 Task: Find connections with filter location Rietberg with filter topic #Marketswith filter profile language German with filter current company BoAt Lifestyle with filter school SBOA School & Junior College with filter industry Metal Ore Mining with filter service category Event Planning with filter keywords title Director
Action: Mouse moved to (253, 224)
Screenshot: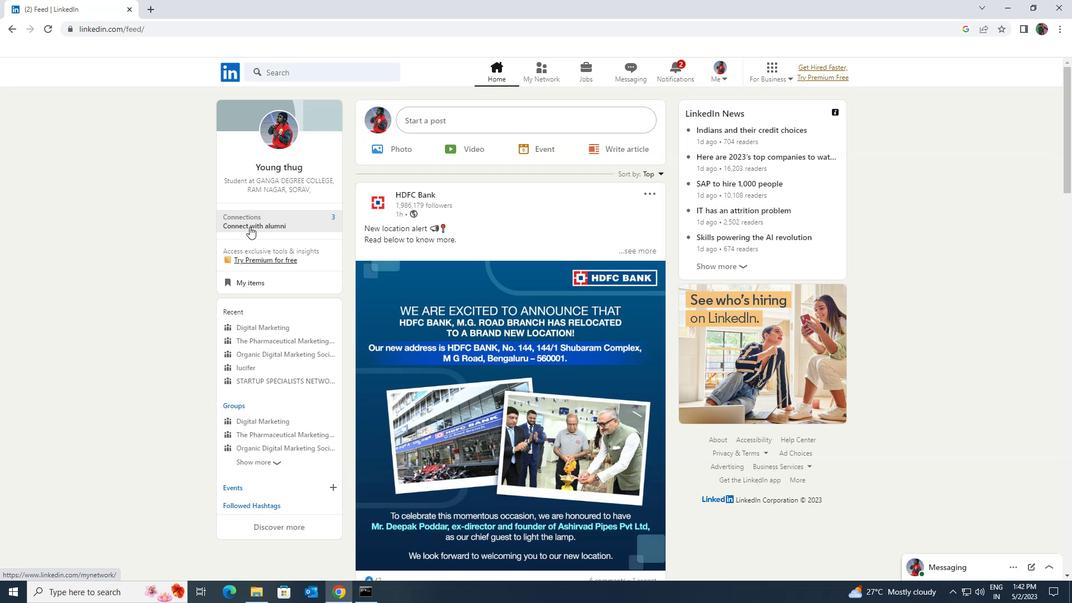 
Action: Mouse pressed left at (253, 224)
Screenshot: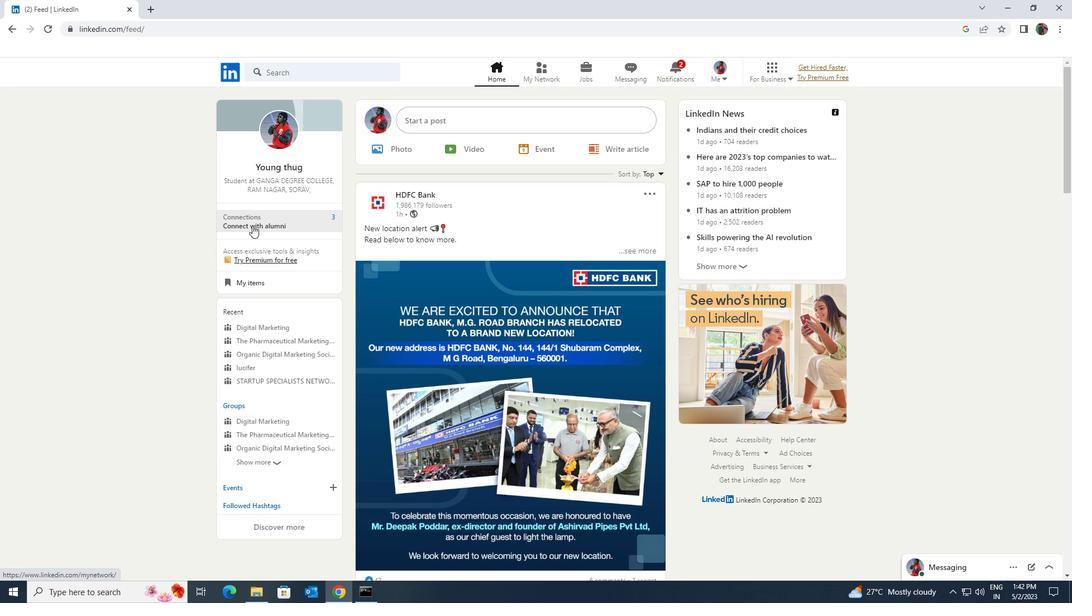 
Action: Mouse moved to (277, 125)
Screenshot: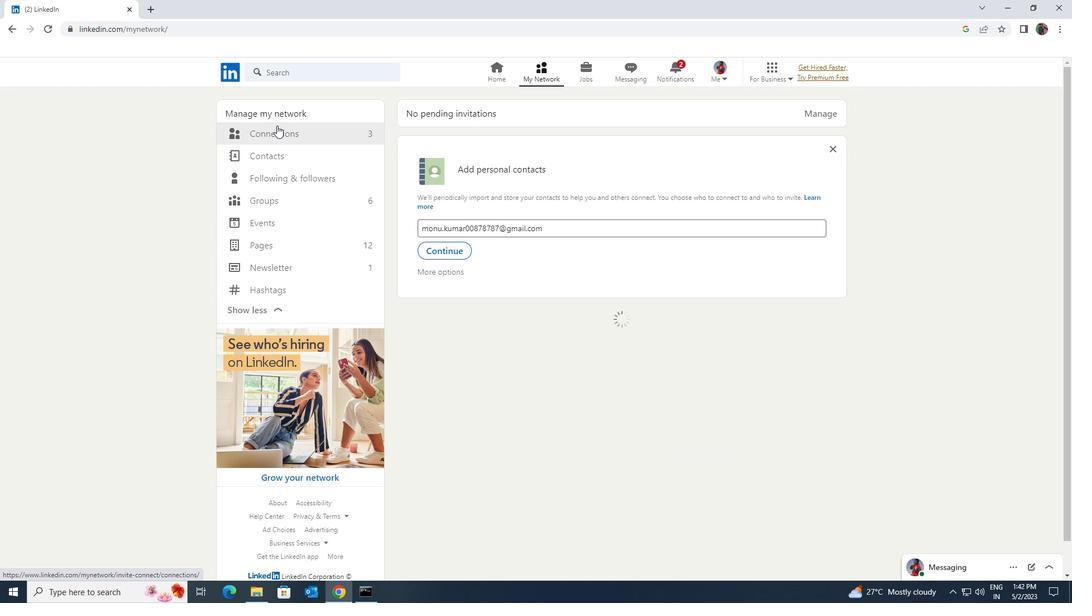 
Action: Mouse pressed left at (277, 125)
Screenshot: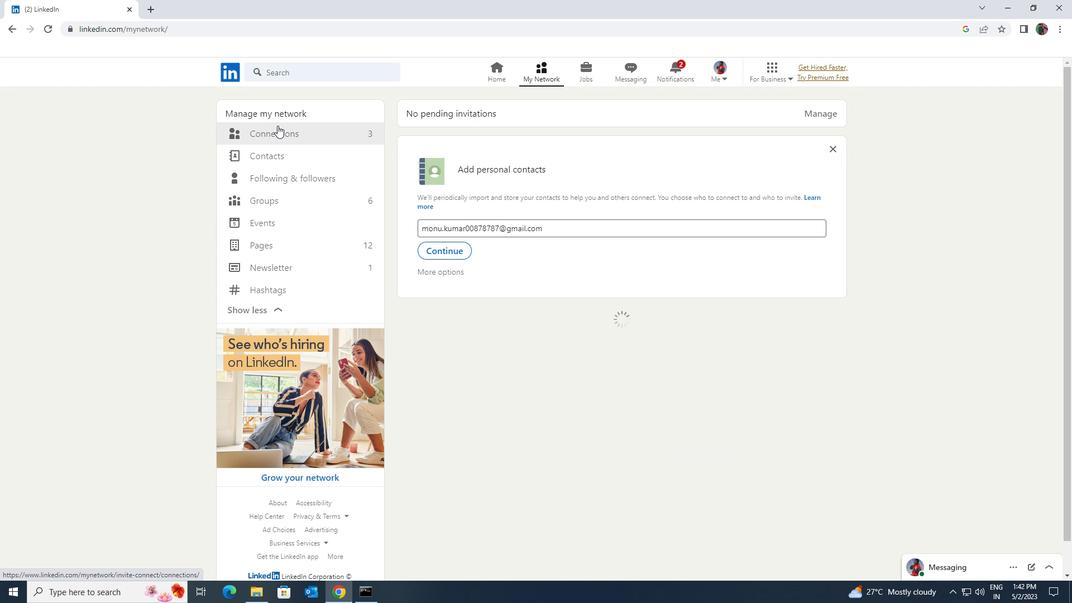 
Action: Mouse moved to (280, 132)
Screenshot: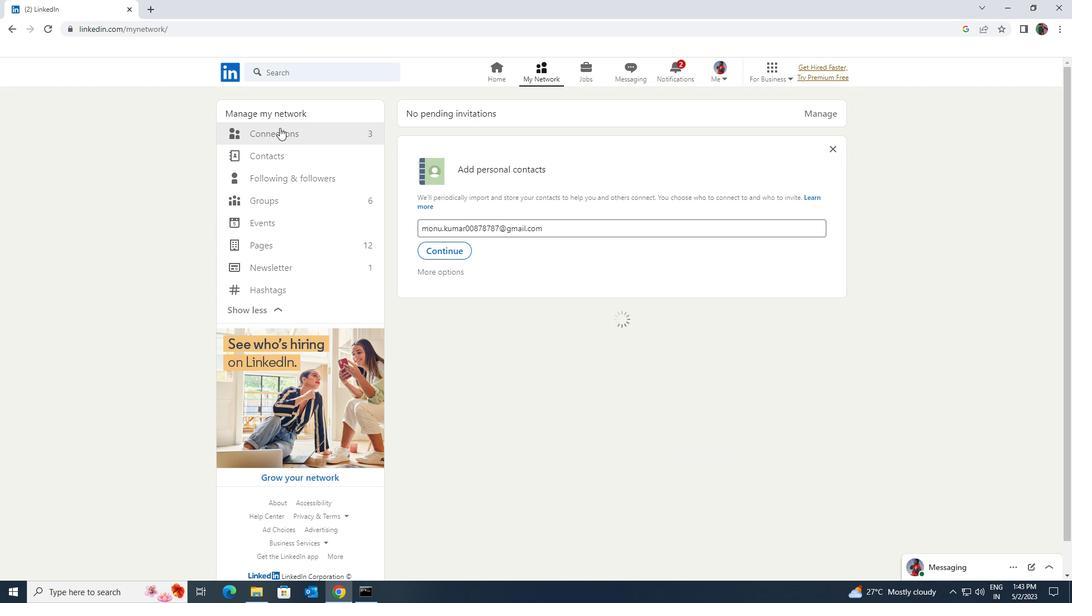 
Action: Mouse pressed left at (280, 132)
Screenshot: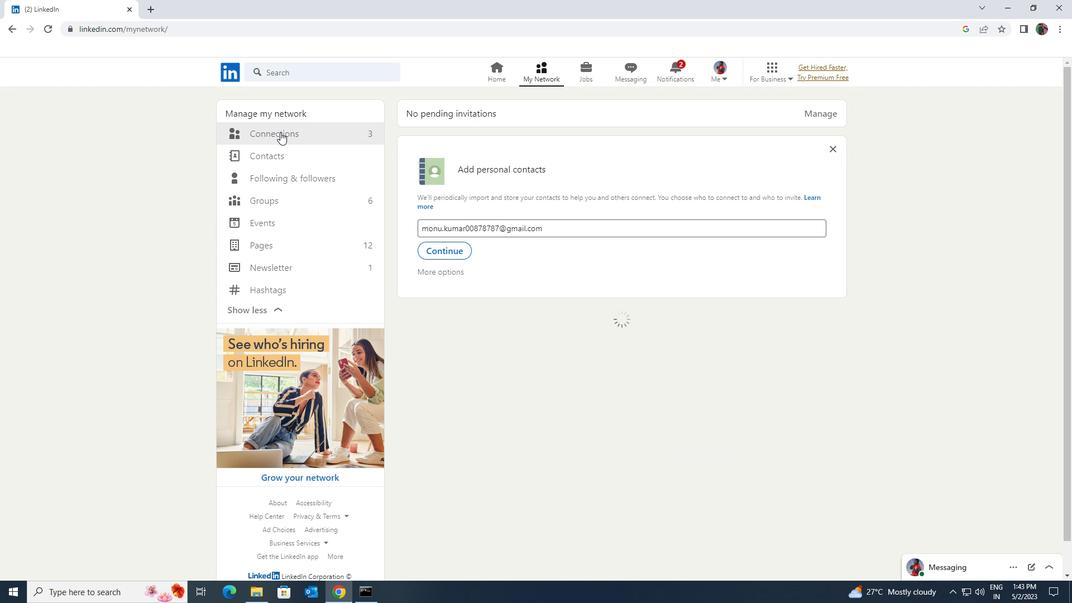 
Action: Mouse pressed left at (280, 132)
Screenshot: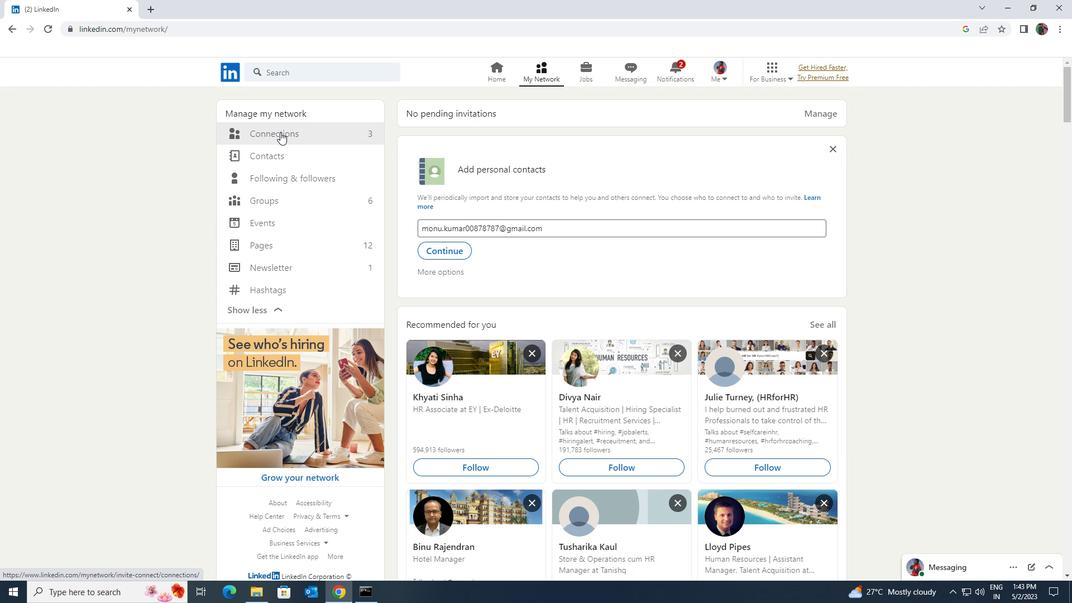 
Action: Mouse moved to (604, 136)
Screenshot: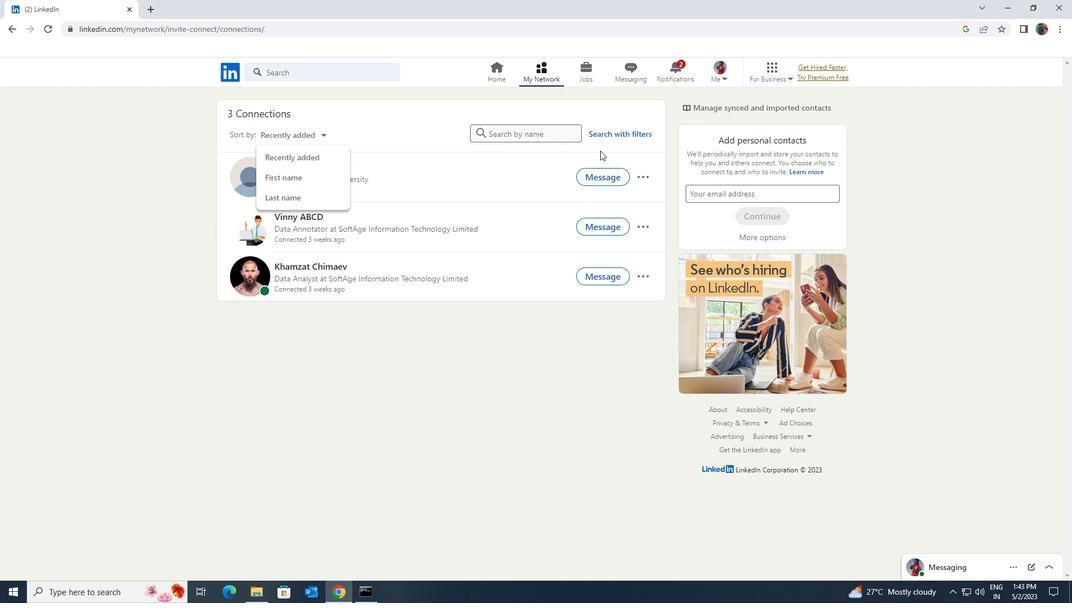 
Action: Mouse pressed left at (604, 136)
Screenshot: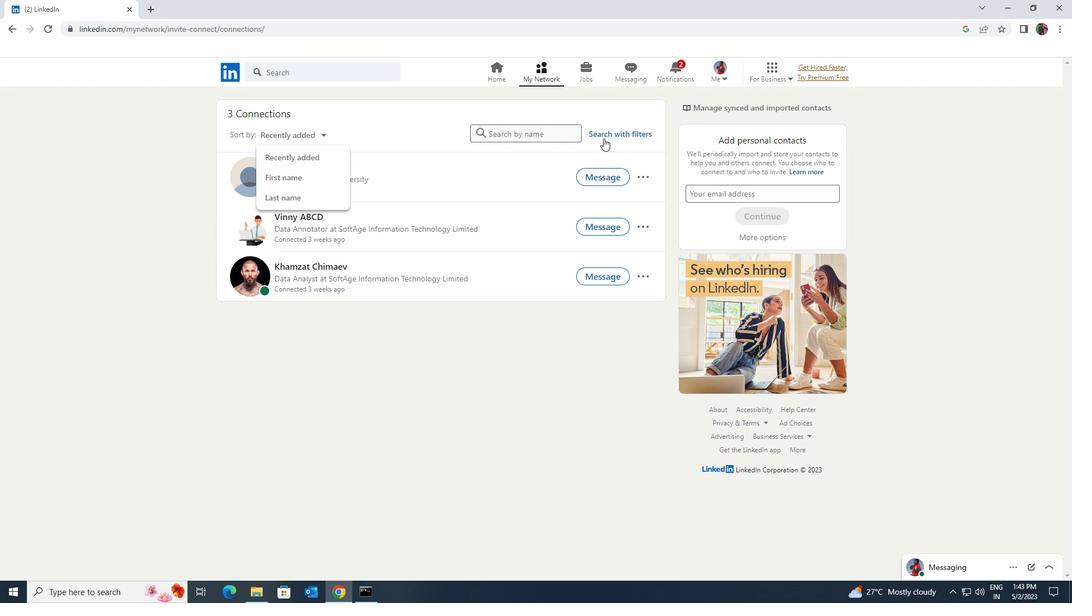
Action: Mouse moved to (573, 107)
Screenshot: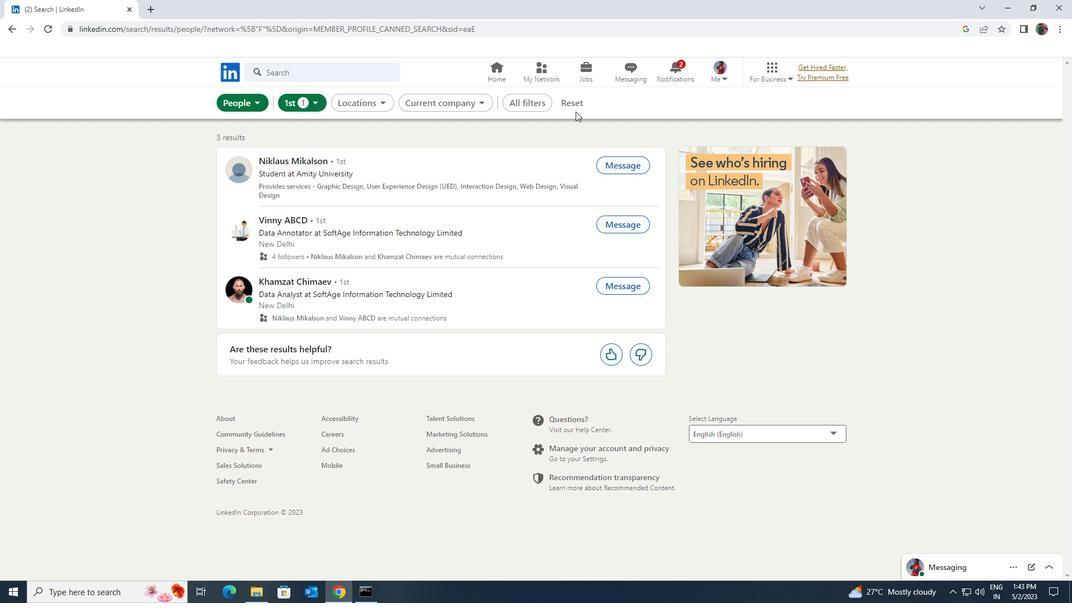 
Action: Mouse pressed left at (573, 107)
Screenshot: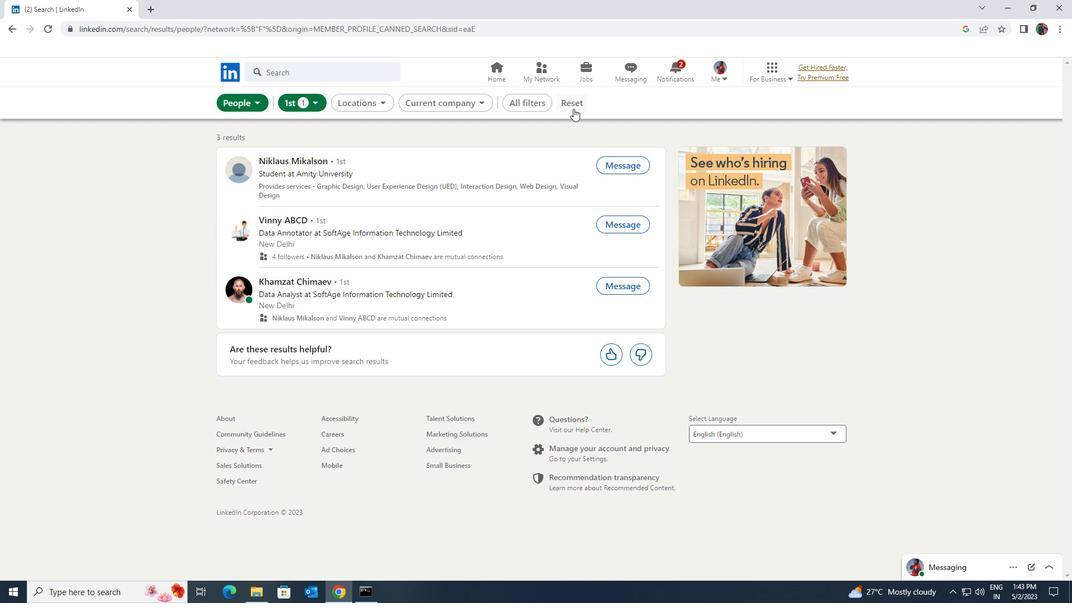 
Action: Mouse moved to (549, 103)
Screenshot: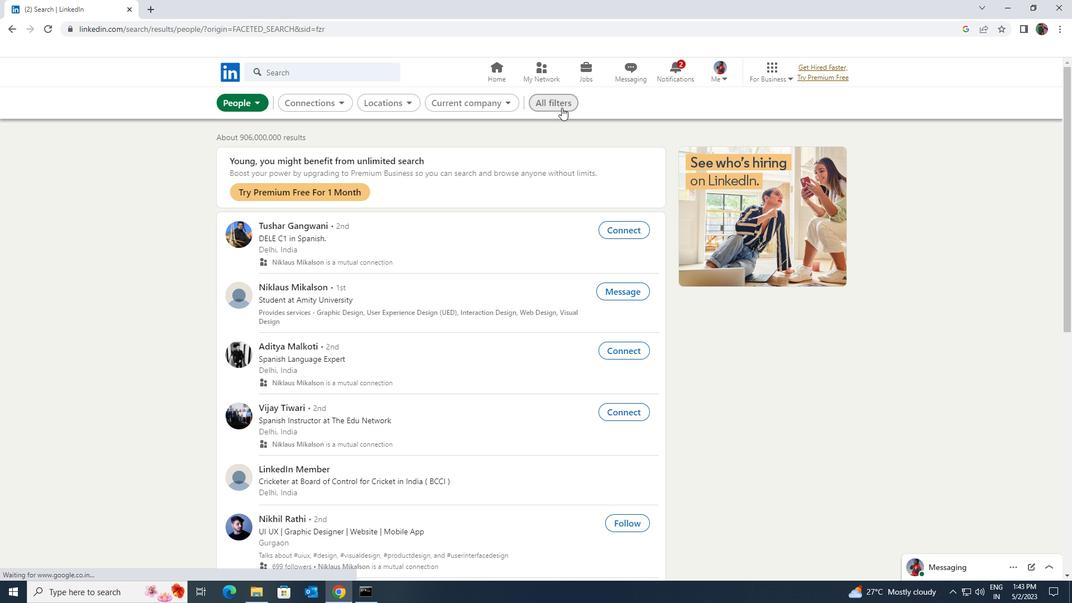 
Action: Mouse pressed left at (549, 103)
Screenshot: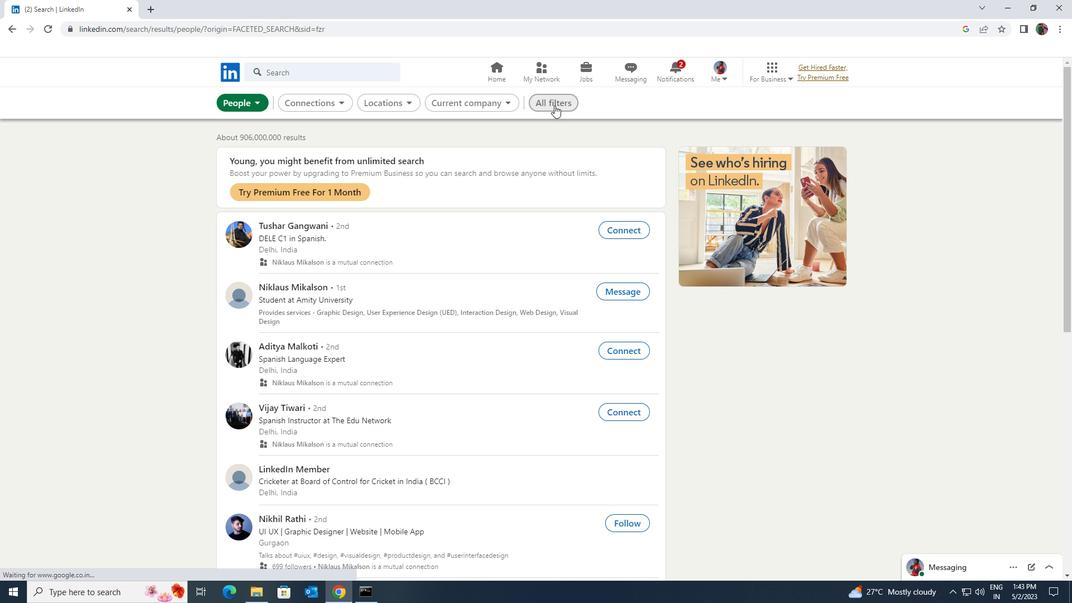 
Action: Mouse moved to (942, 434)
Screenshot: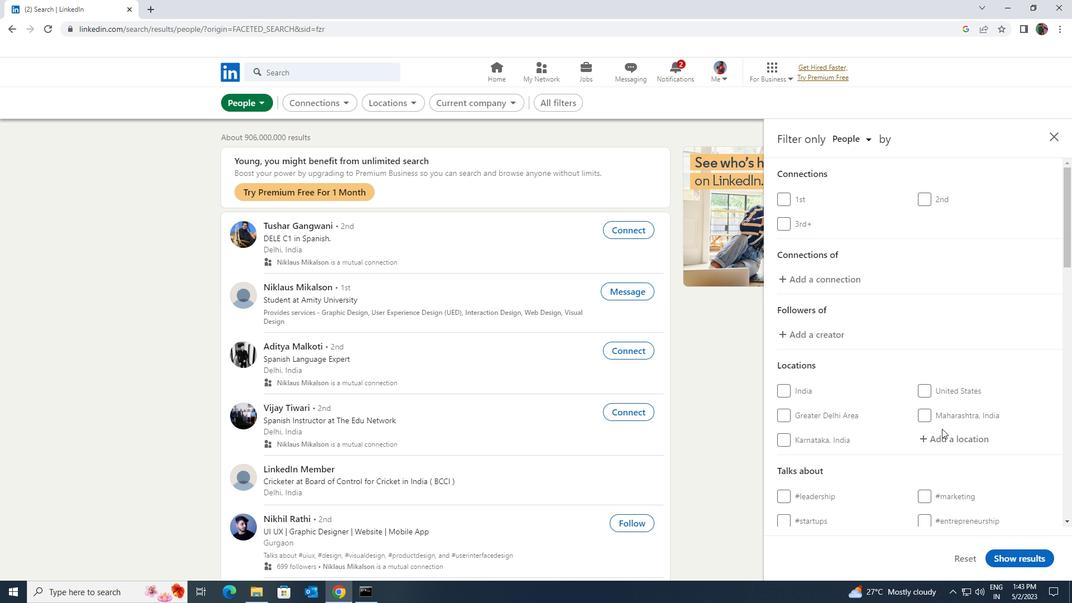 
Action: Mouse pressed left at (942, 434)
Screenshot: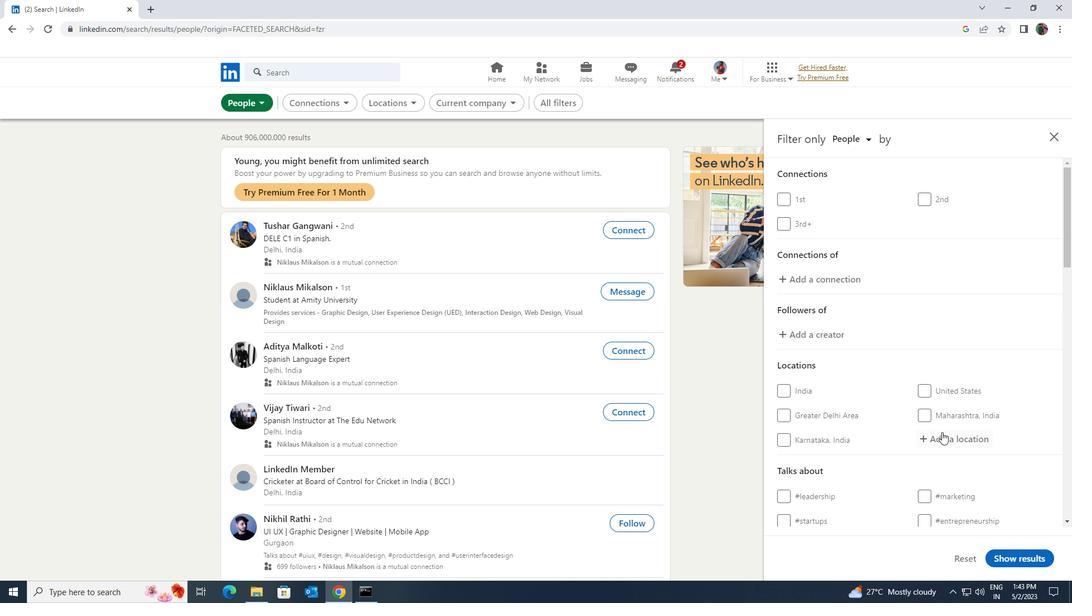 
Action: Key pressed <Key.shift>RIETBERG
Screenshot: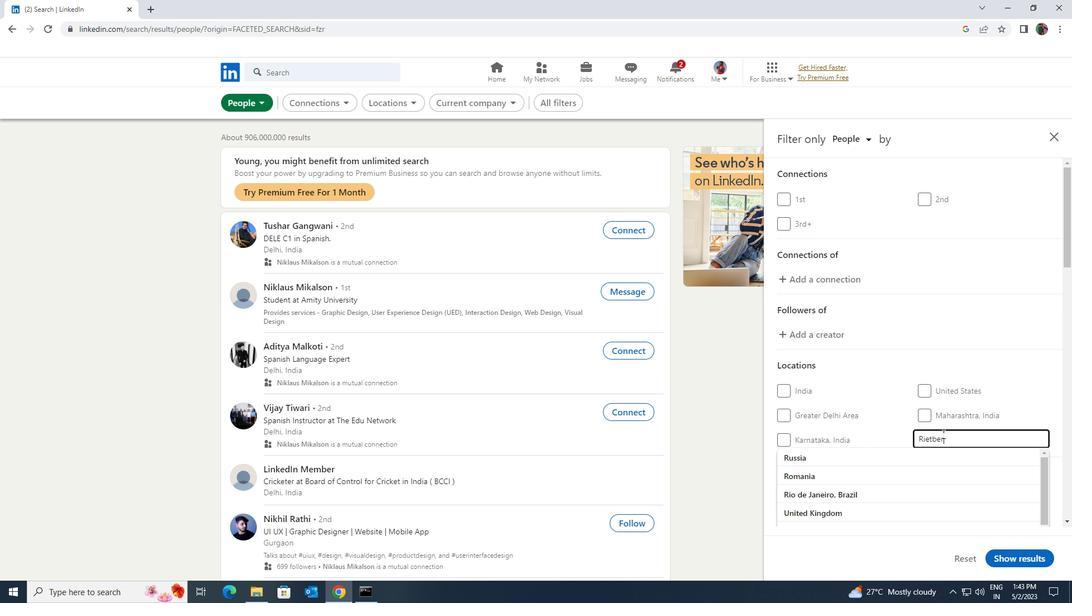 
Action: Mouse moved to (941, 454)
Screenshot: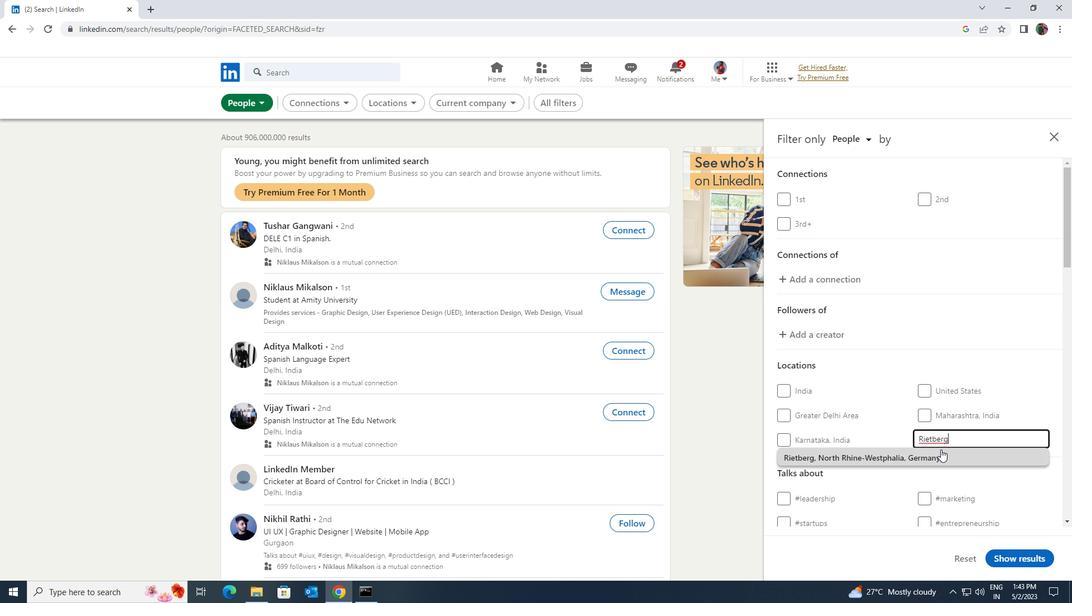 
Action: Mouse pressed left at (941, 454)
Screenshot: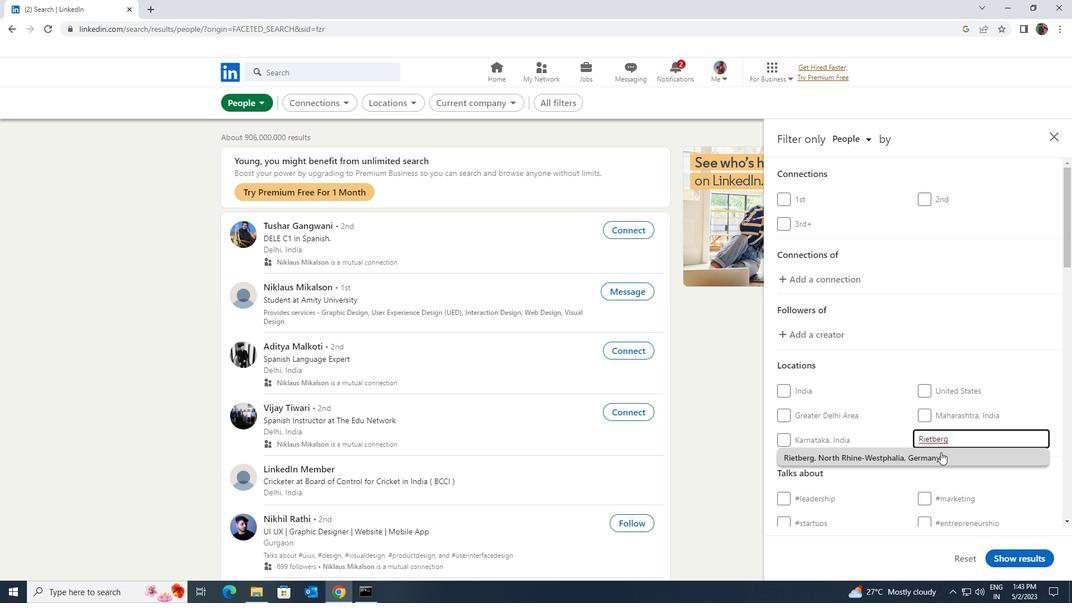 
Action: Mouse scrolled (941, 453) with delta (0, 0)
Screenshot: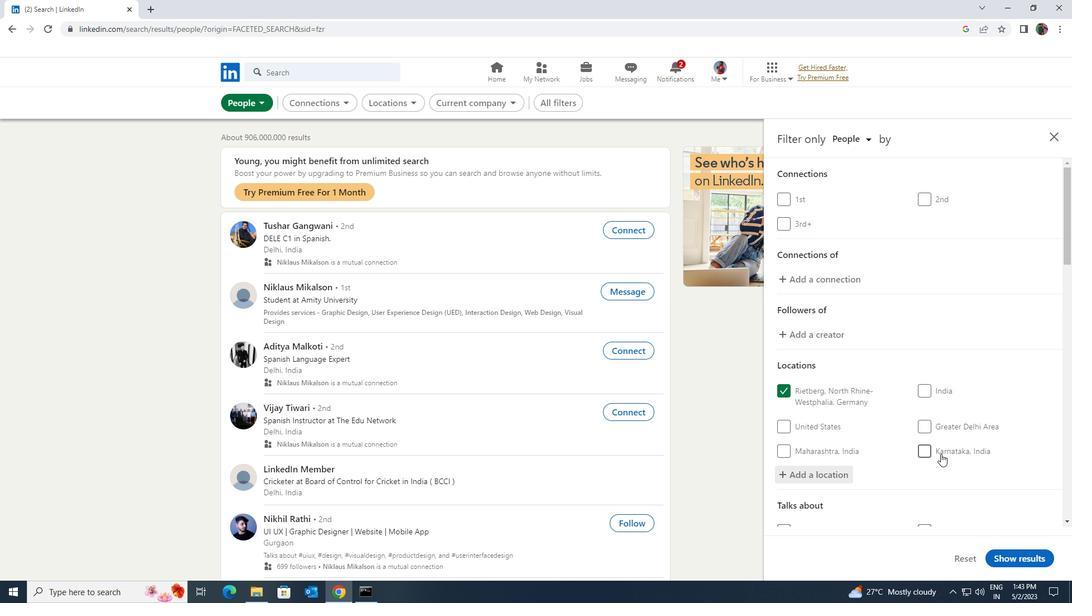 
Action: Mouse scrolled (941, 453) with delta (0, 0)
Screenshot: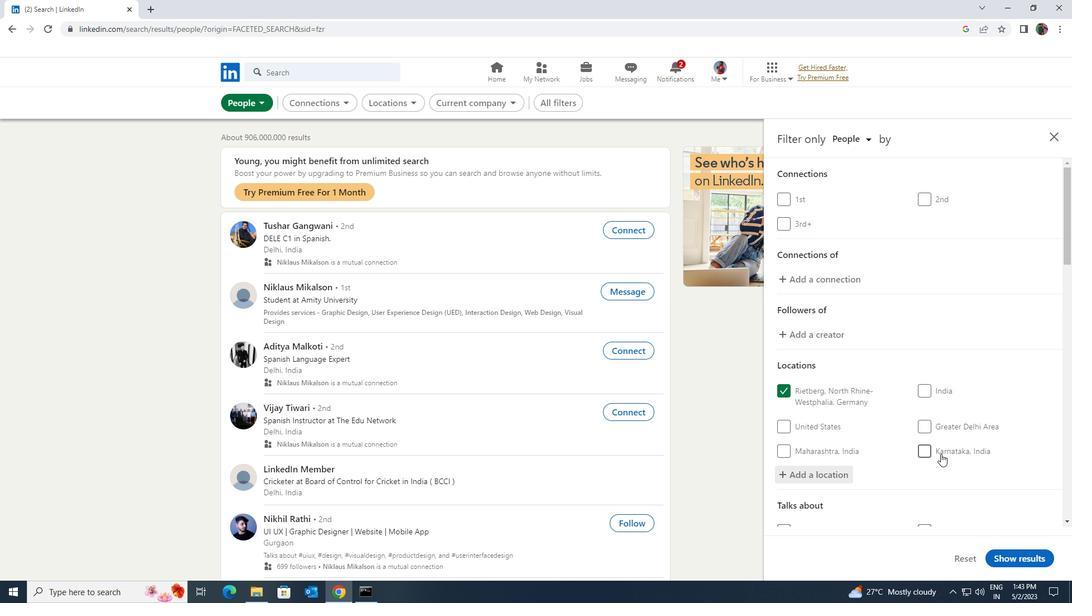 
Action: Mouse scrolled (941, 453) with delta (0, 0)
Screenshot: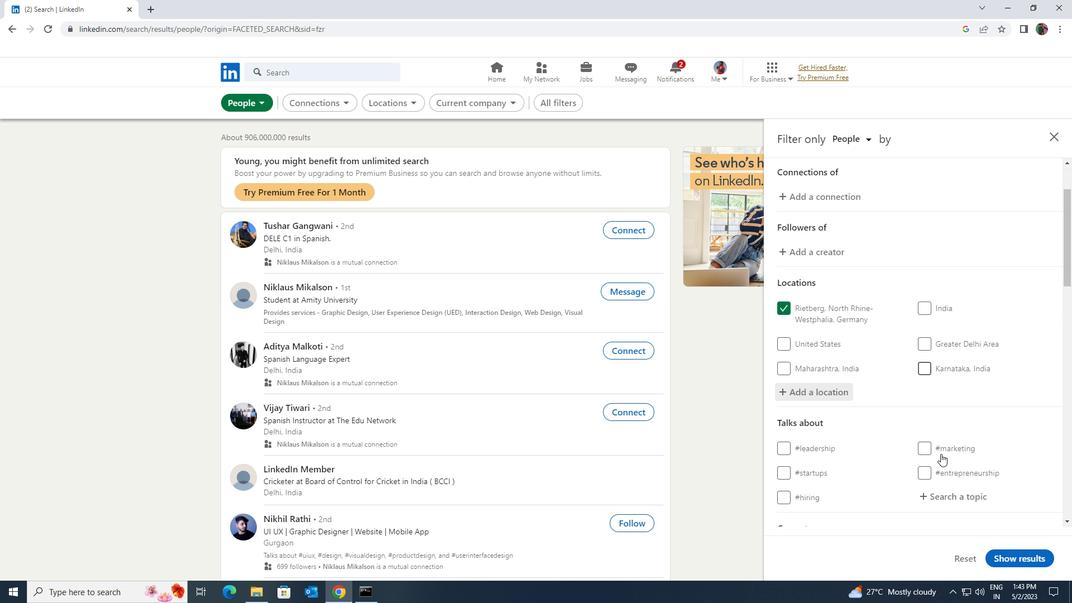 
Action: Mouse moved to (945, 418)
Screenshot: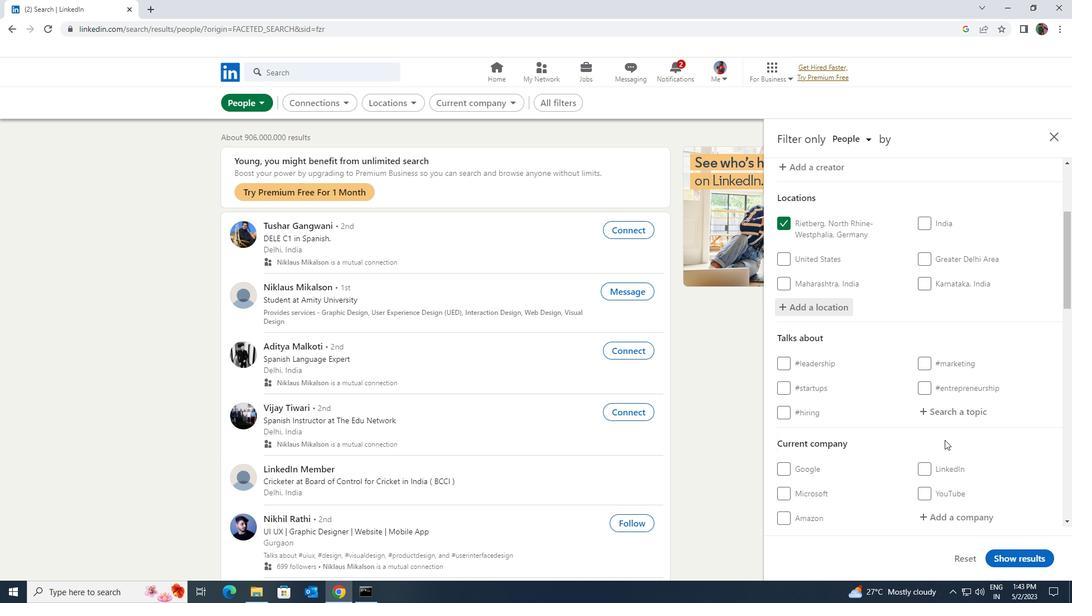
Action: Mouse pressed left at (945, 418)
Screenshot: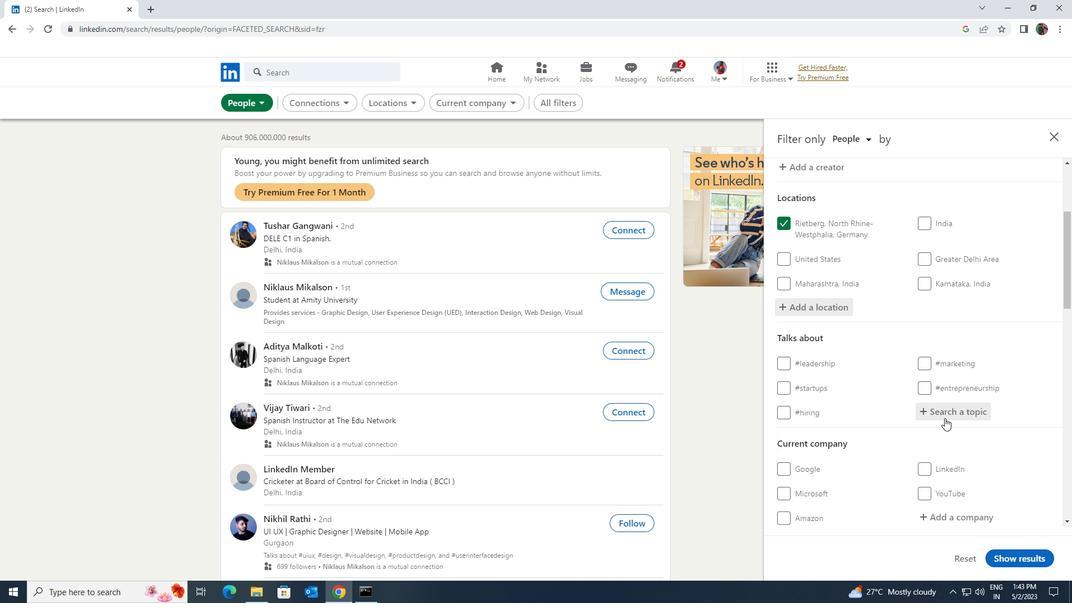 
Action: Key pressed <Key.shift>MARKETS
Screenshot: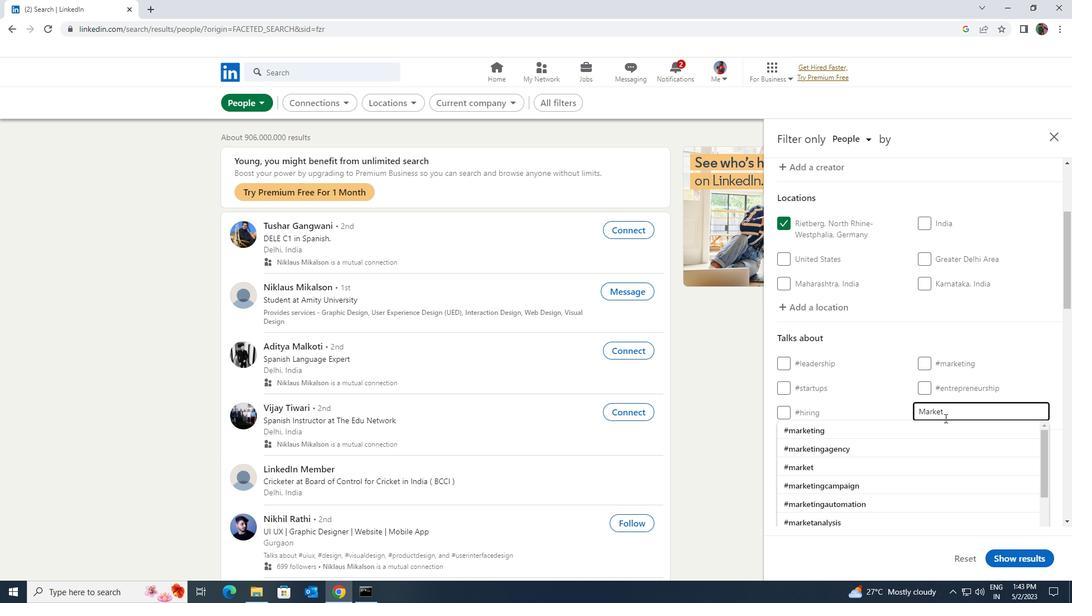 
Action: Mouse moved to (940, 422)
Screenshot: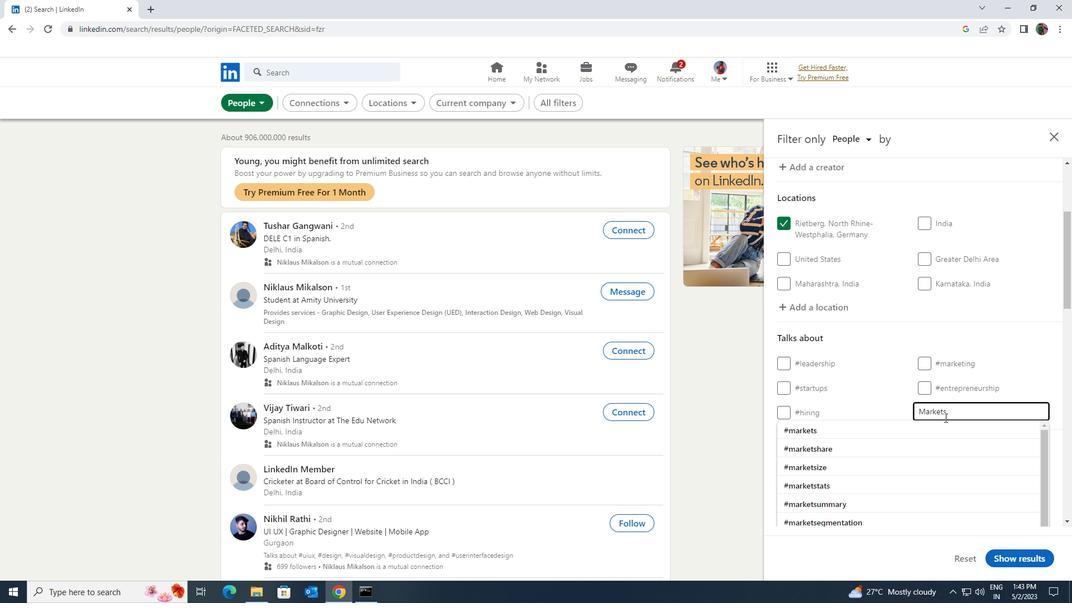 
Action: Mouse pressed left at (940, 422)
Screenshot: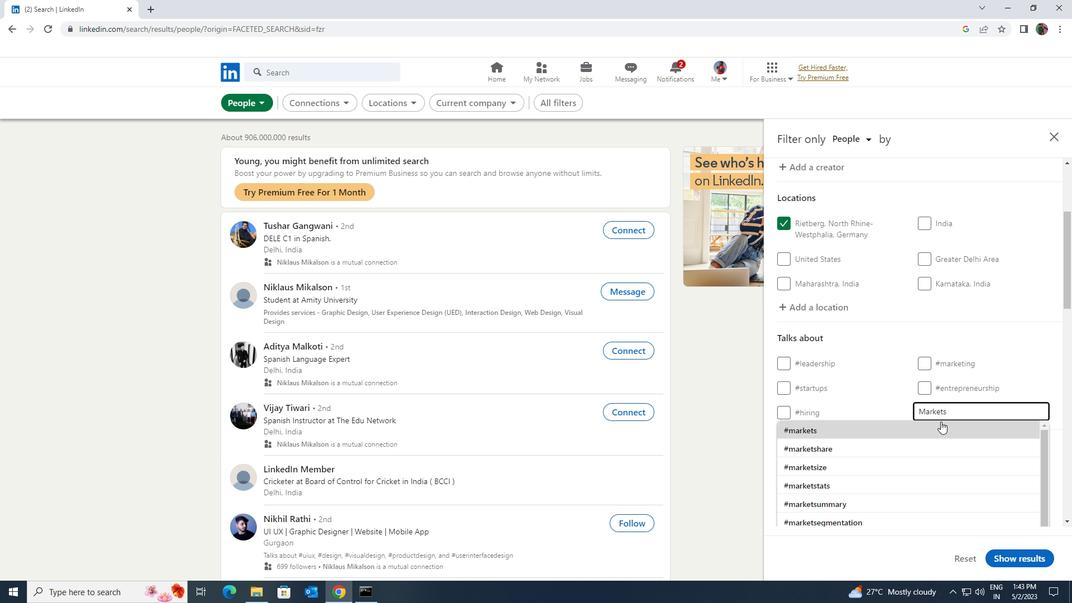 
Action: Mouse scrolled (940, 422) with delta (0, 0)
Screenshot: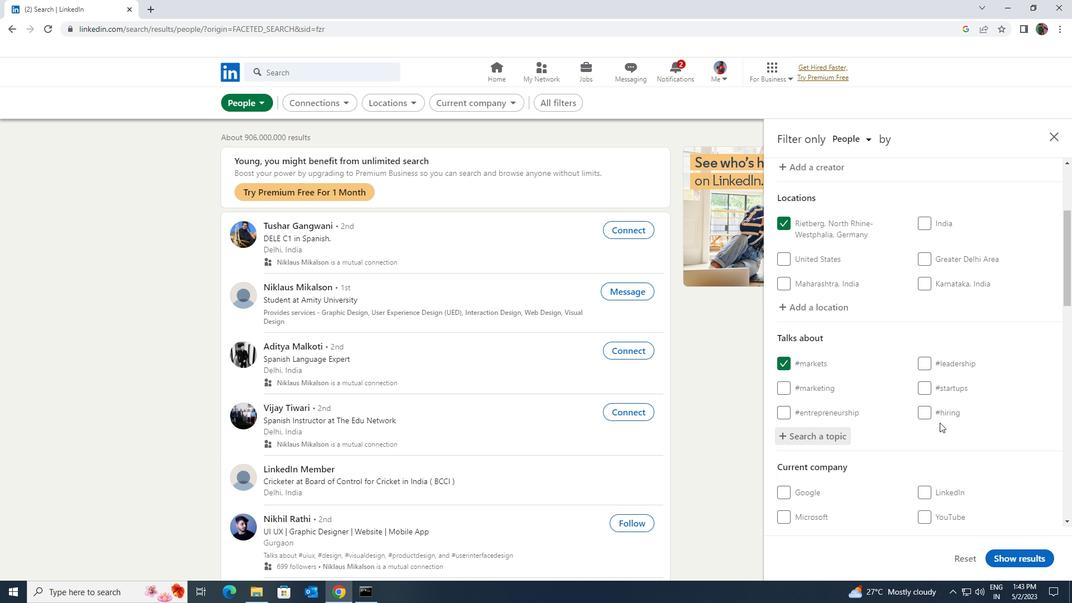 
Action: Mouse scrolled (940, 422) with delta (0, 0)
Screenshot: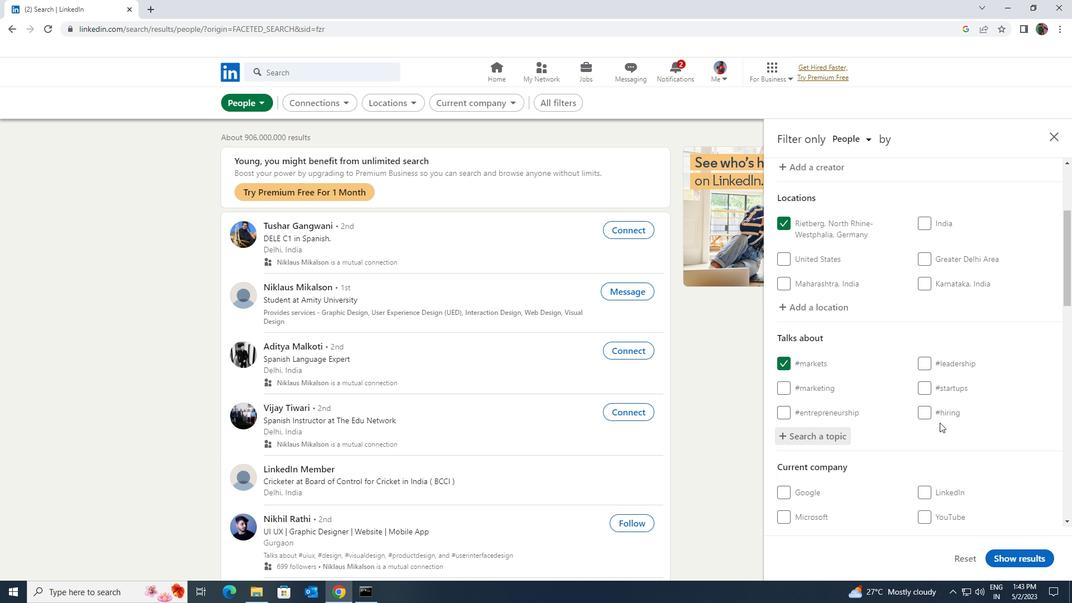 
Action: Mouse scrolled (940, 422) with delta (0, 0)
Screenshot: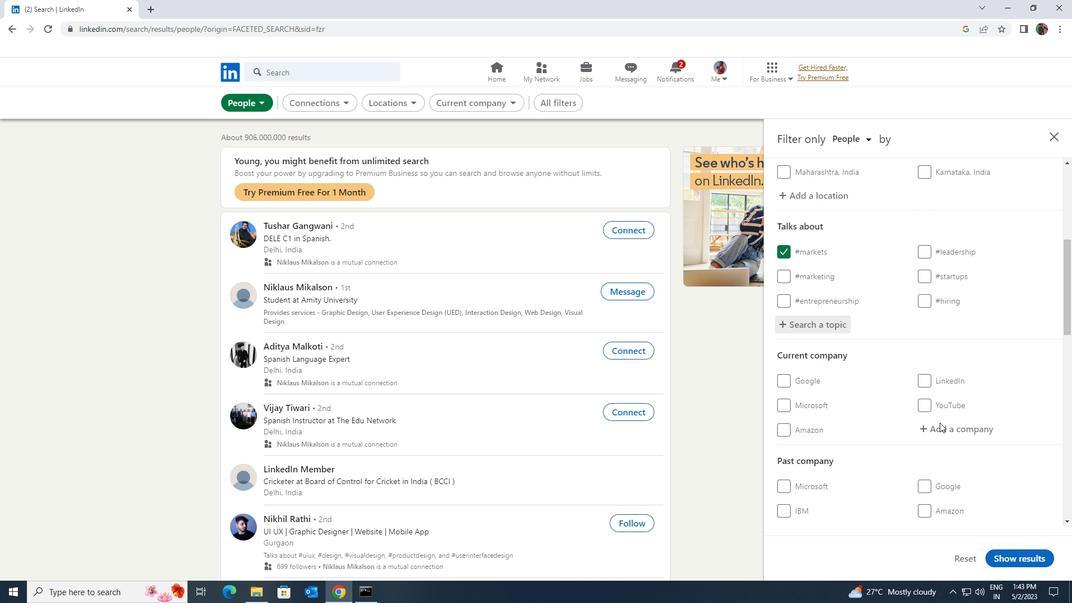 
Action: Mouse scrolled (940, 422) with delta (0, 0)
Screenshot: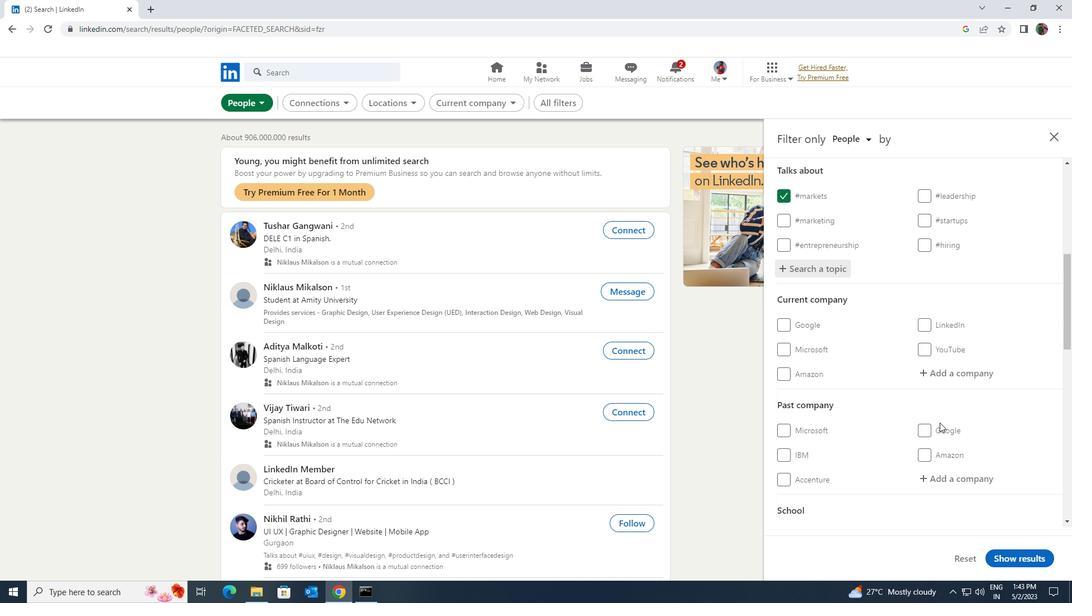
Action: Mouse scrolled (940, 422) with delta (0, 0)
Screenshot: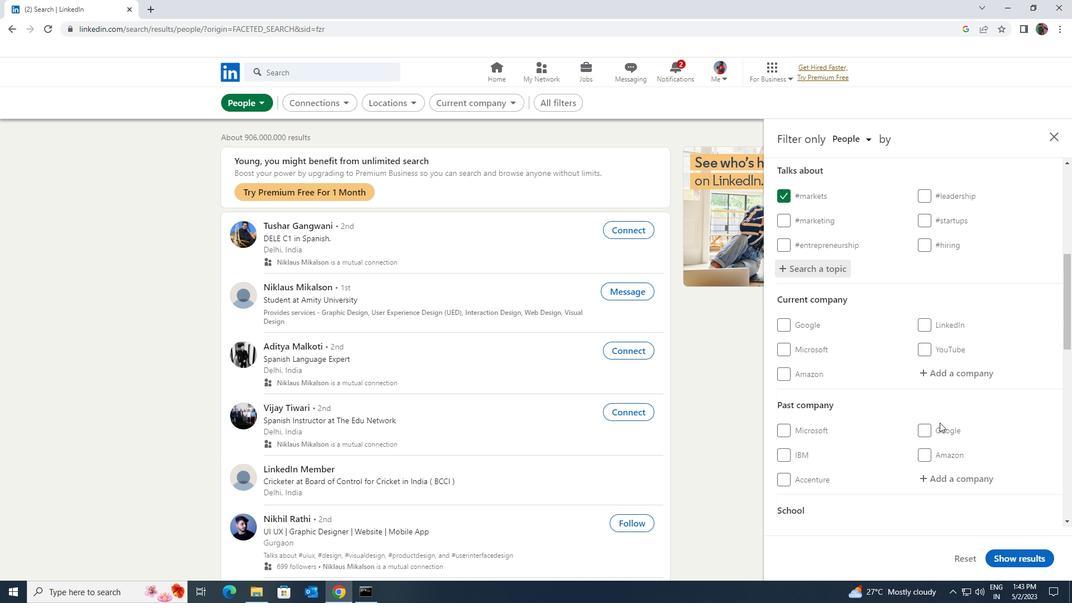 
Action: Mouse scrolled (940, 422) with delta (0, 0)
Screenshot: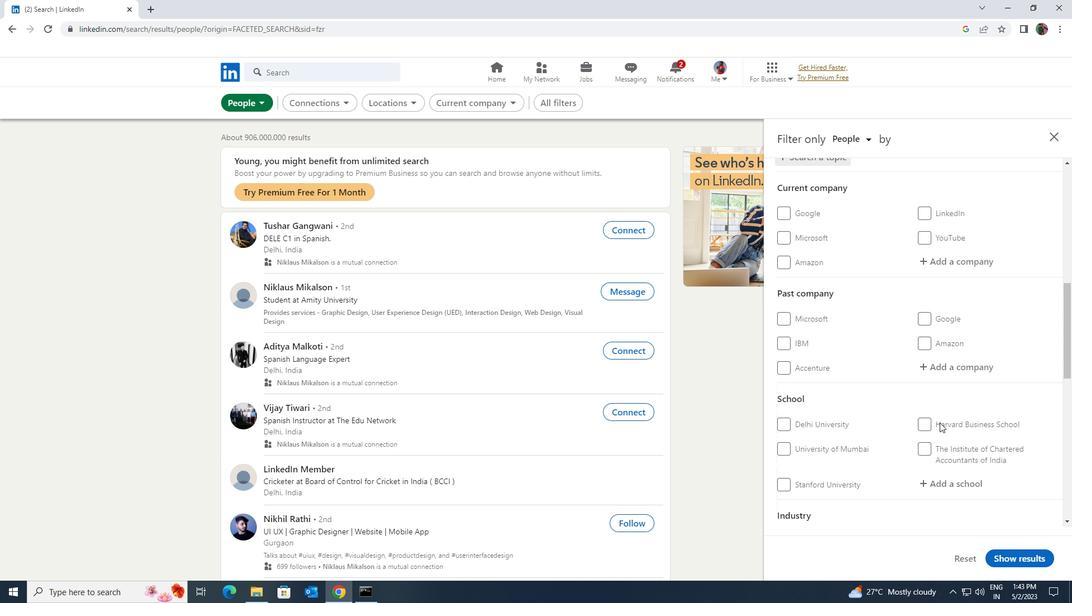 
Action: Mouse scrolled (940, 422) with delta (0, 0)
Screenshot: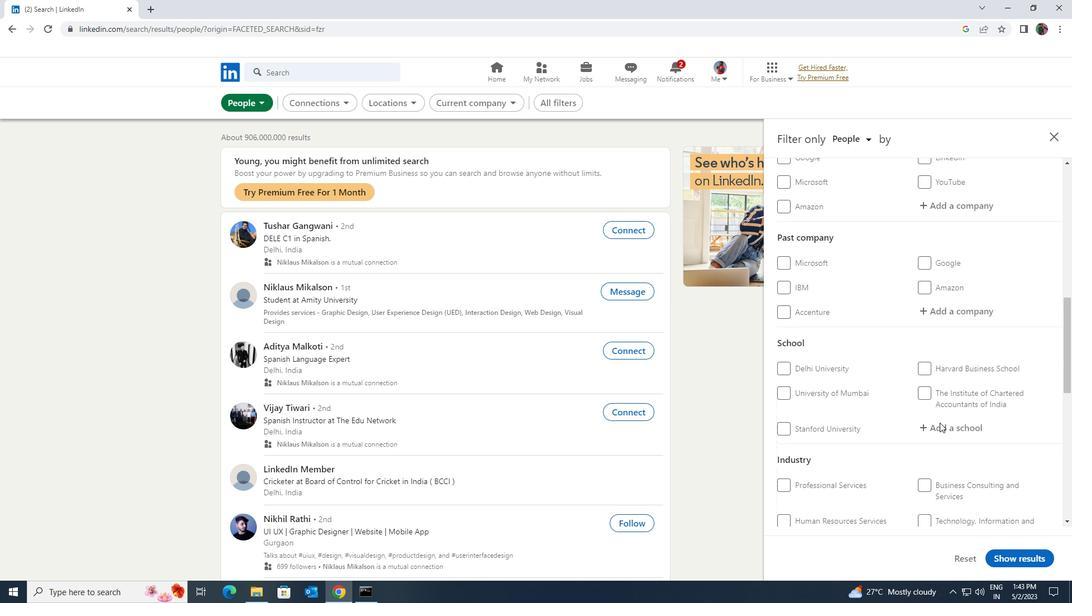 
Action: Mouse scrolled (940, 422) with delta (0, 0)
Screenshot: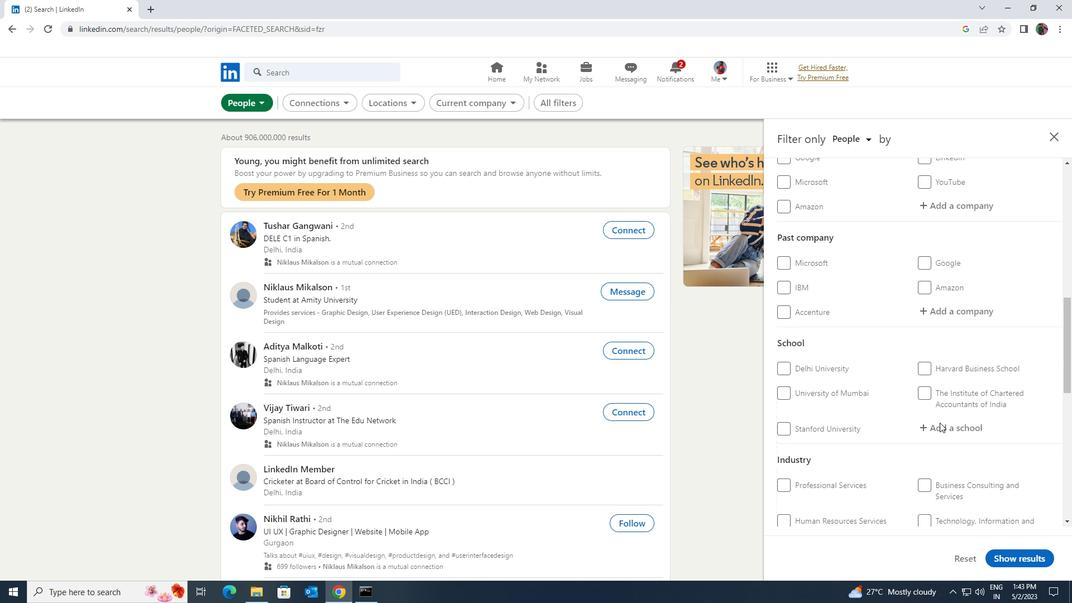 
Action: Mouse scrolled (940, 422) with delta (0, 0)
Screenshot: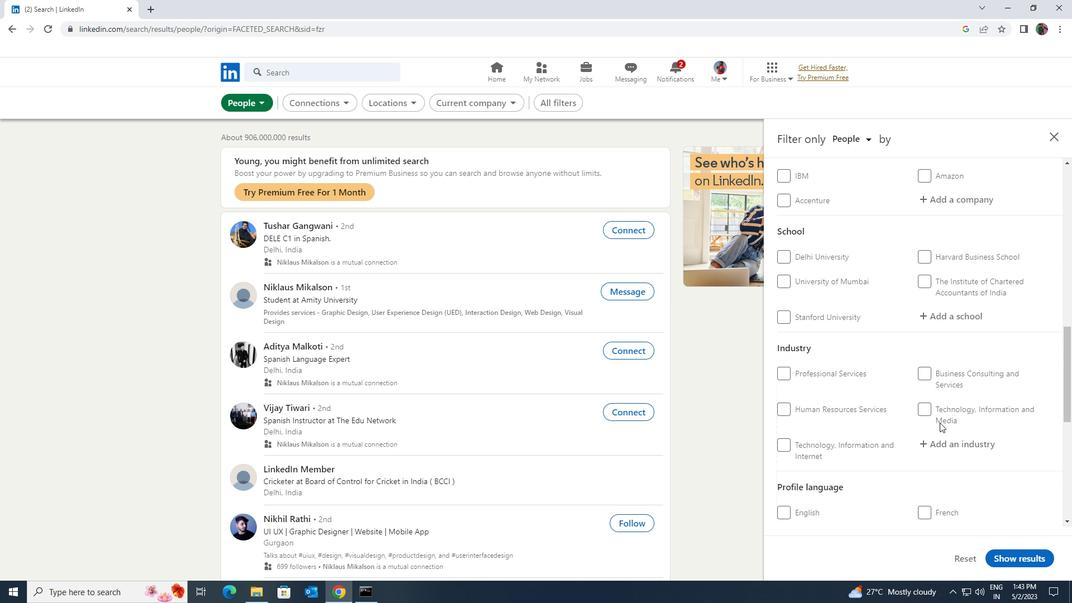 
Action: Mouse scrolled (940, 422) with delta (0, 0)
Screenshot: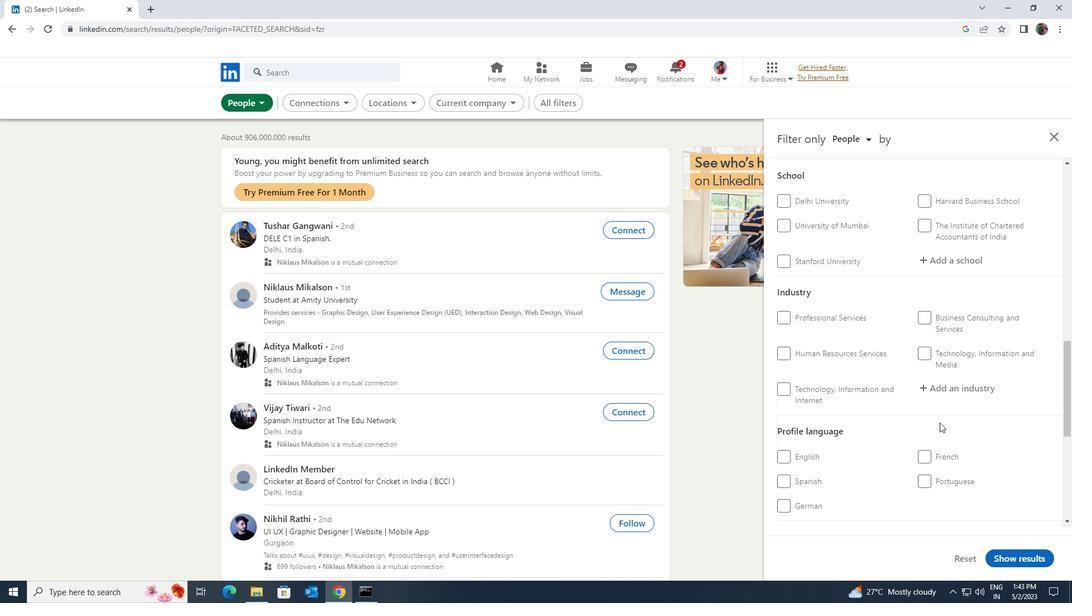
Action: Mouse moved to (790, 448)
Screenshot: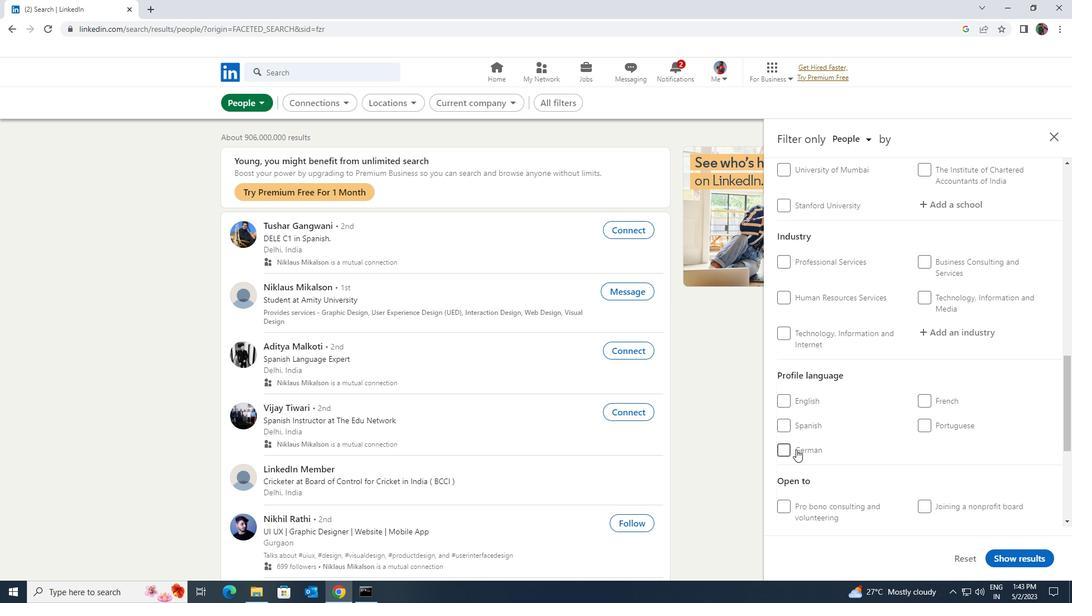 
Action: Mouse pressed left at (790, 448)
Screenshot: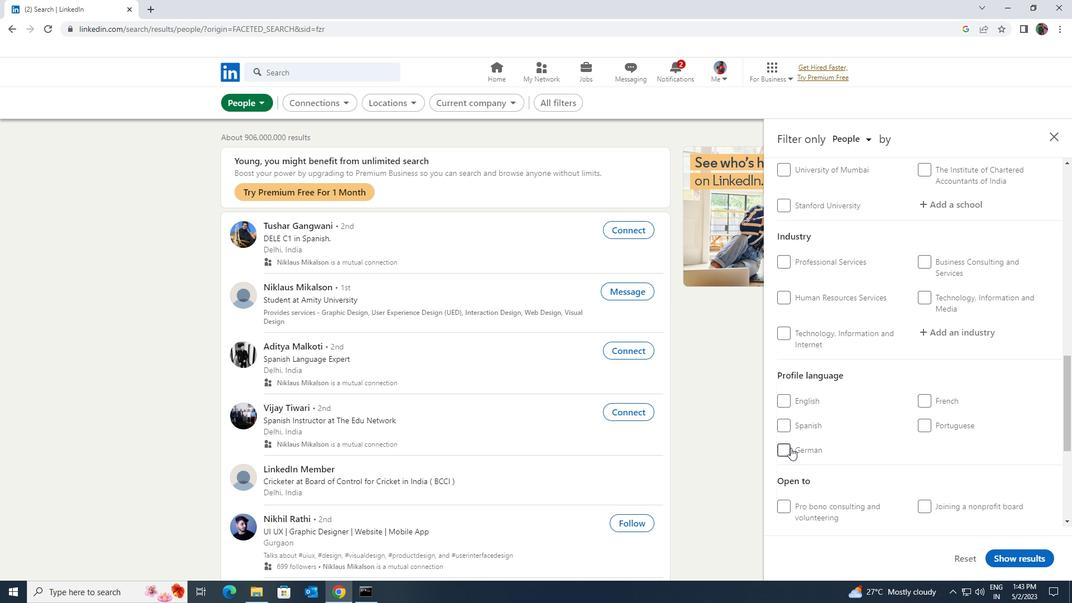 
Action: Mouse moved to (861, 456)
Screenshot: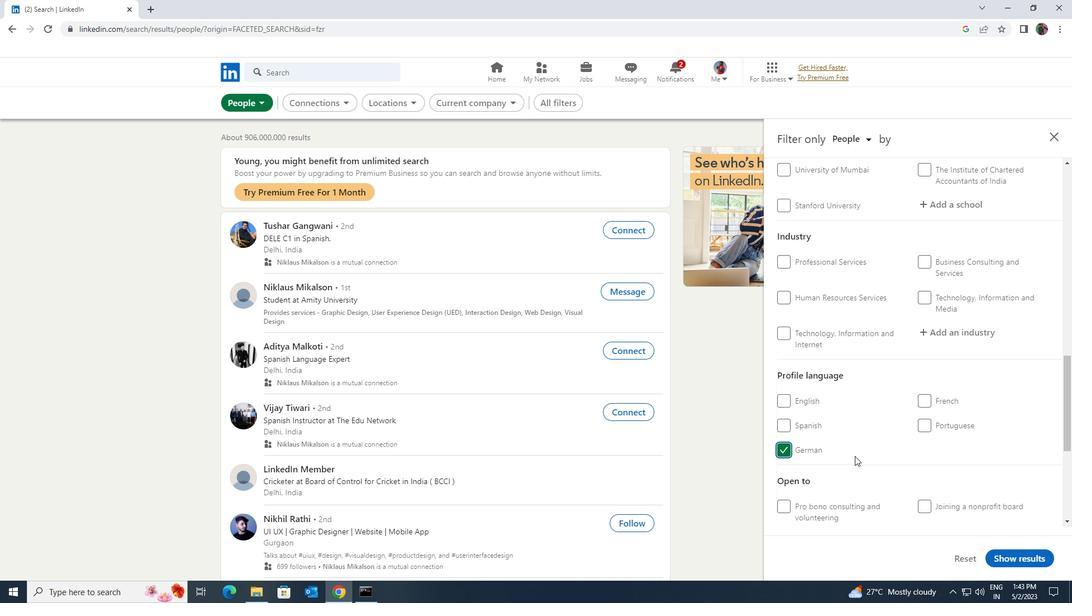 
Action: Mouse scrolled (861, 456) with delta (0, 0)
Screenshot: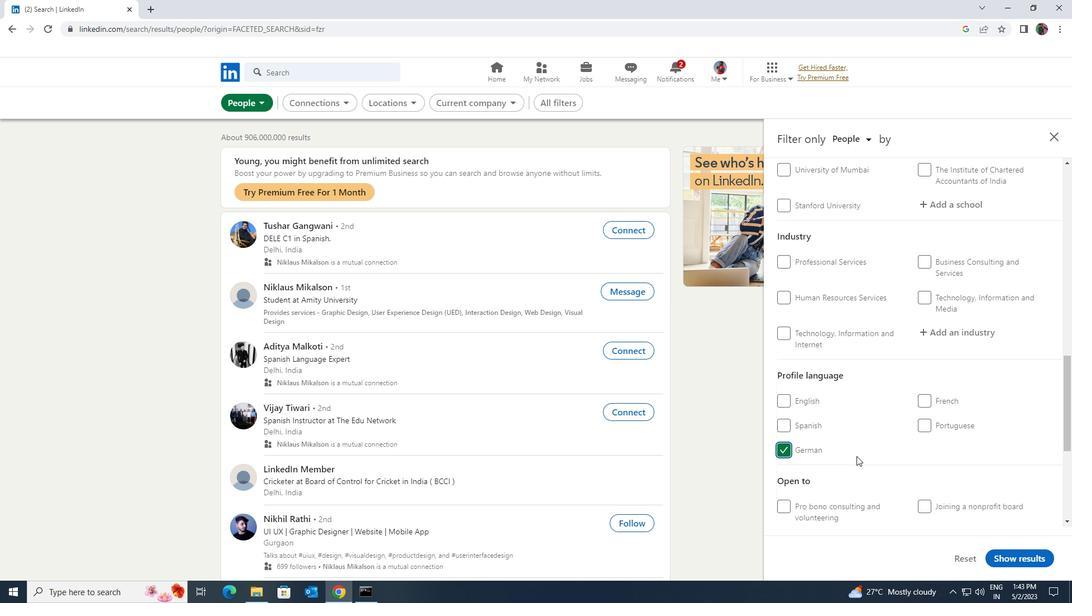 
Action: Mouse moved to (861, 456)
Screenshot: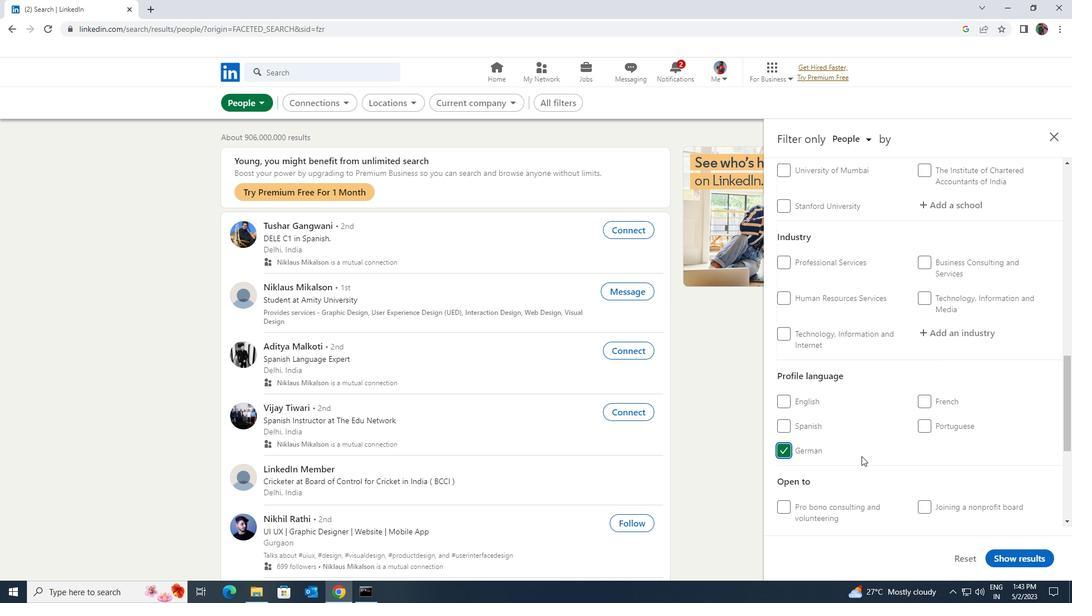 
Action: Mouse scrolled (861, 456) with delta (0, 0)
Screenshot: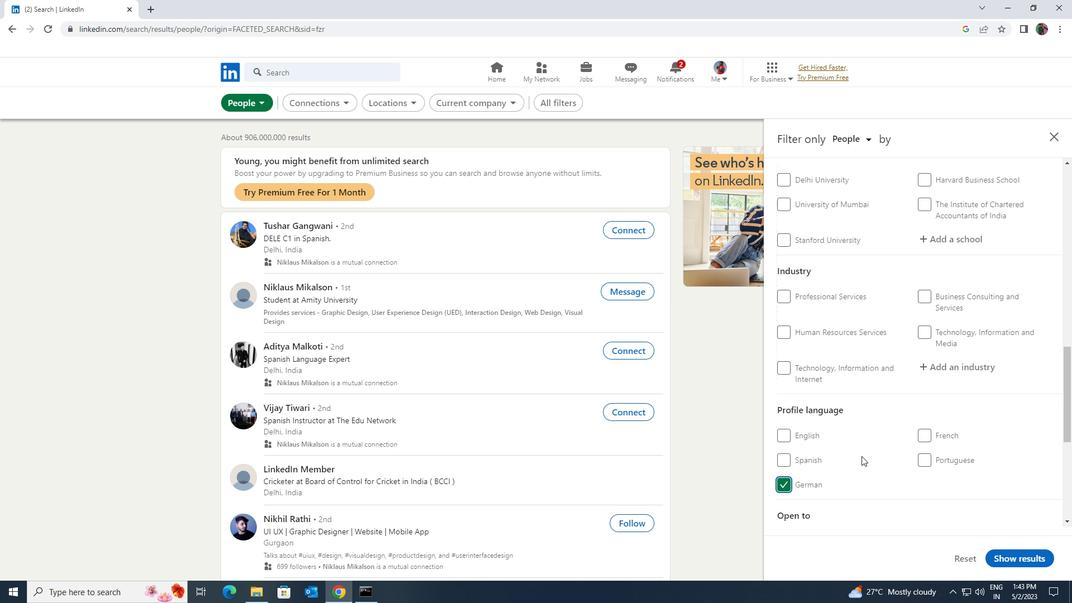 
Action: Mouse moved to (862, 456)
Screenshot: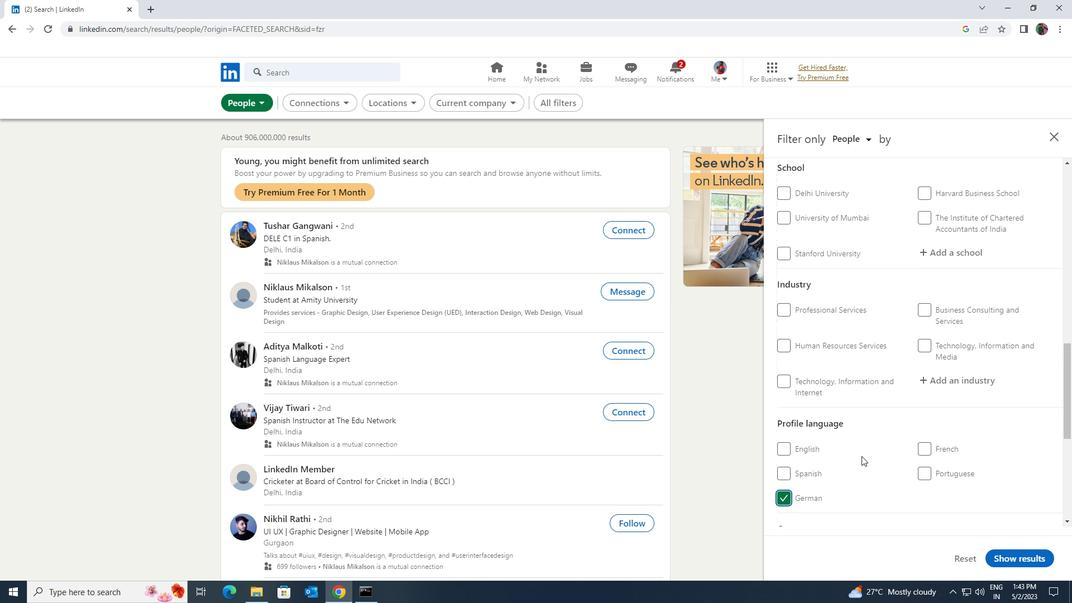 
Action: Mouse scrolled (862, 456) with delta (0, 0)
Screenshot: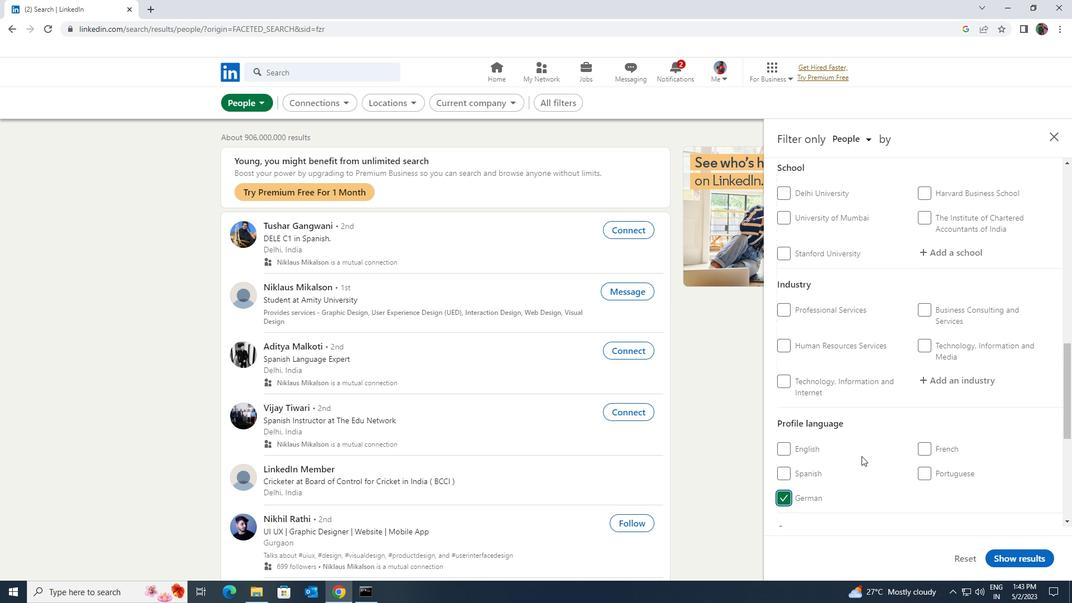 
Action: Mouse scrolled (862, 456) with delta (0, 0)
Screenshot: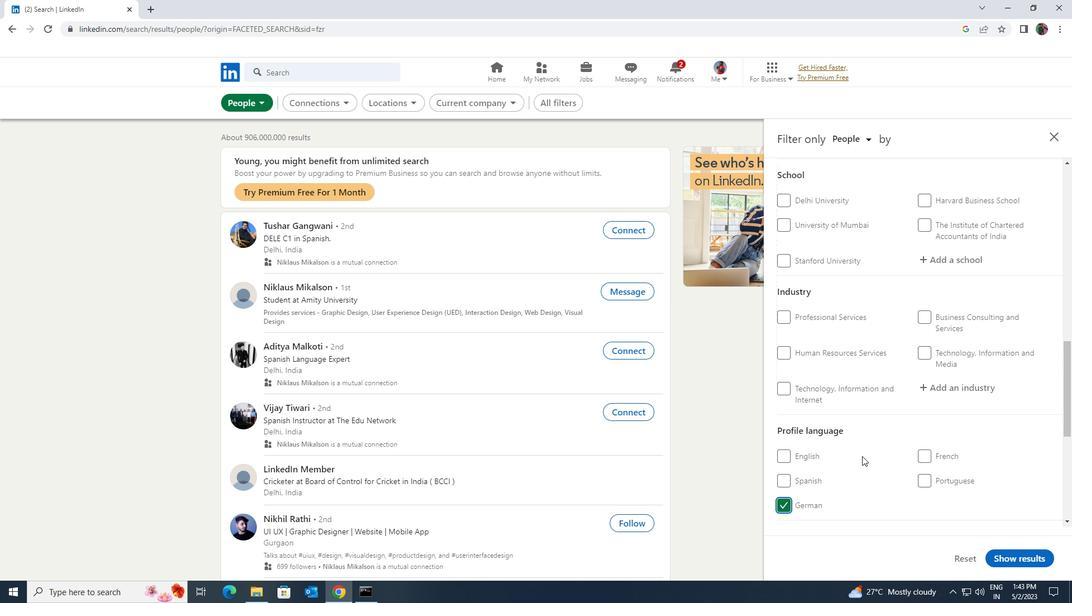 
Action: Mouse scrolled (862, 456) with delta (0, 0)
Screenshot: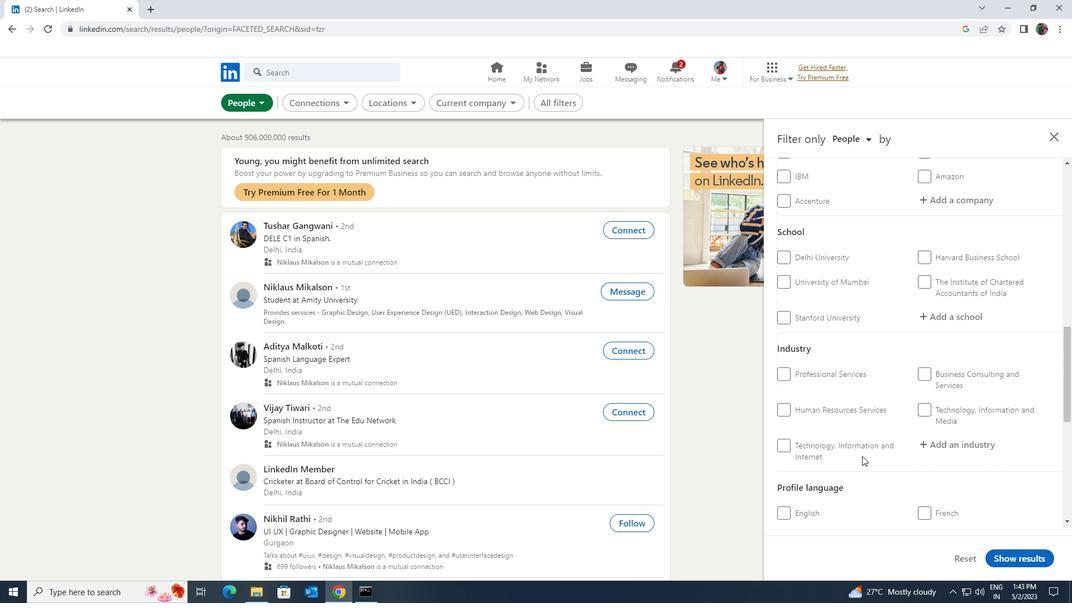 
Action: Mouse scrolled (862, 456) with delta (0, 0)
Screenshot: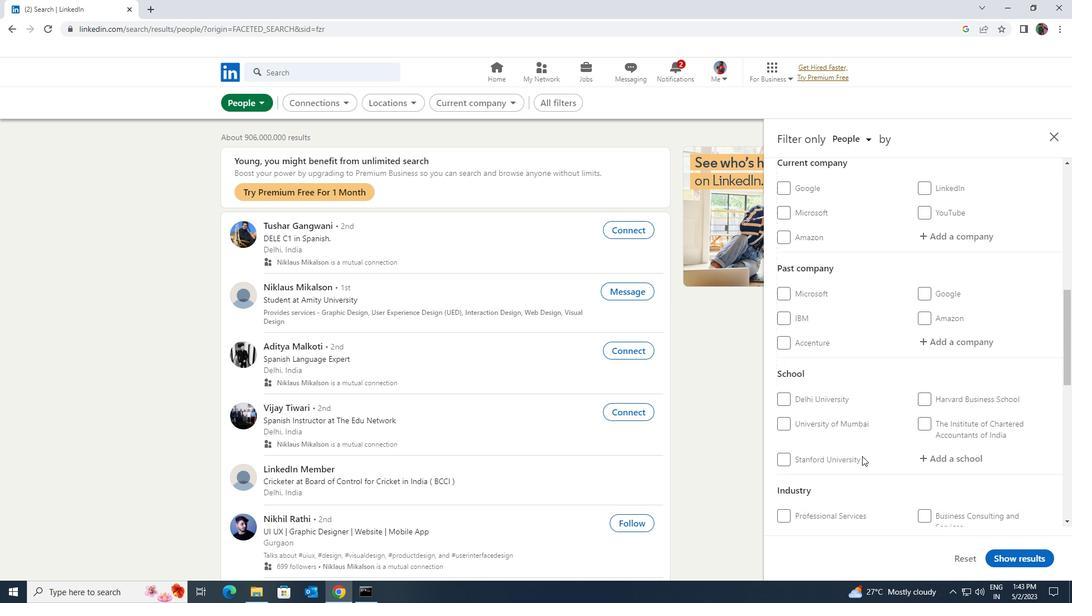 
Action: Mouse scrolled (862, 456) with delta (0, 0)
Screenshot: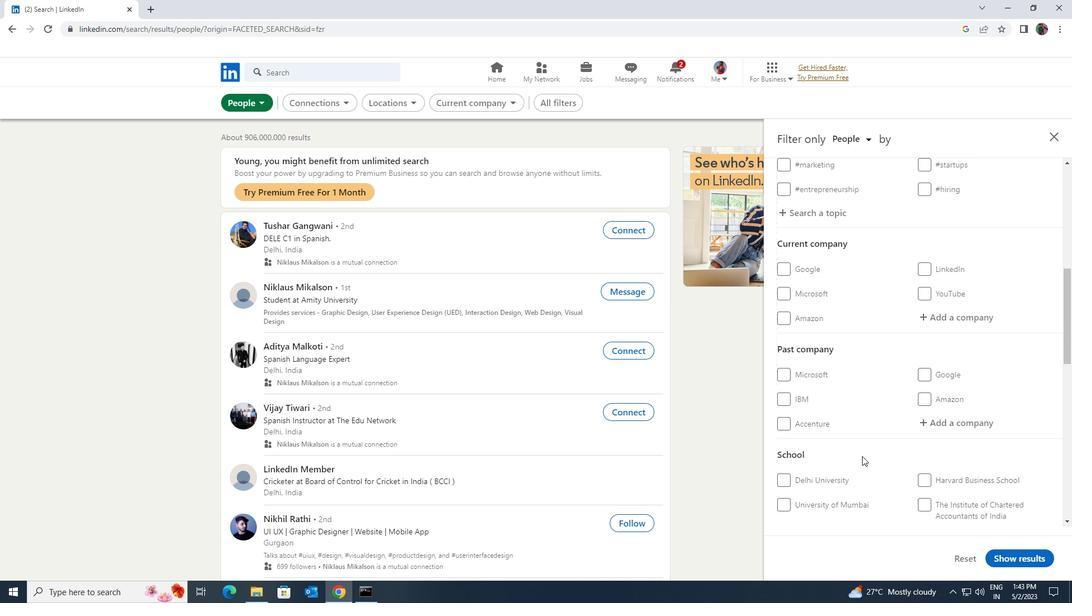 
Action: Mouse moved to (929, 368)
Screenshot: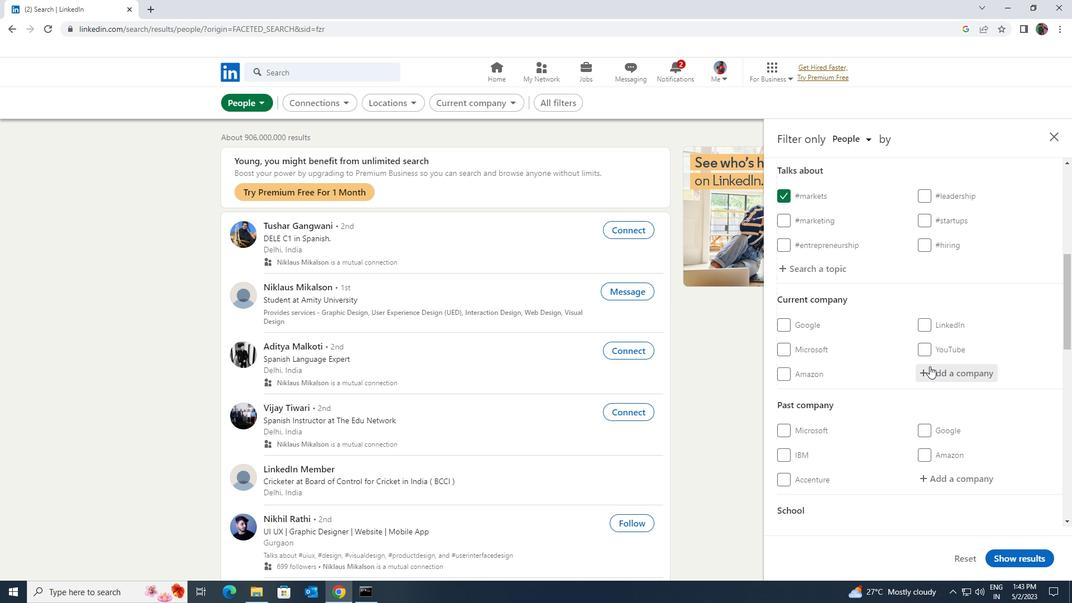 
Action: Mouse pressed left at (929, 368)
Screenshot: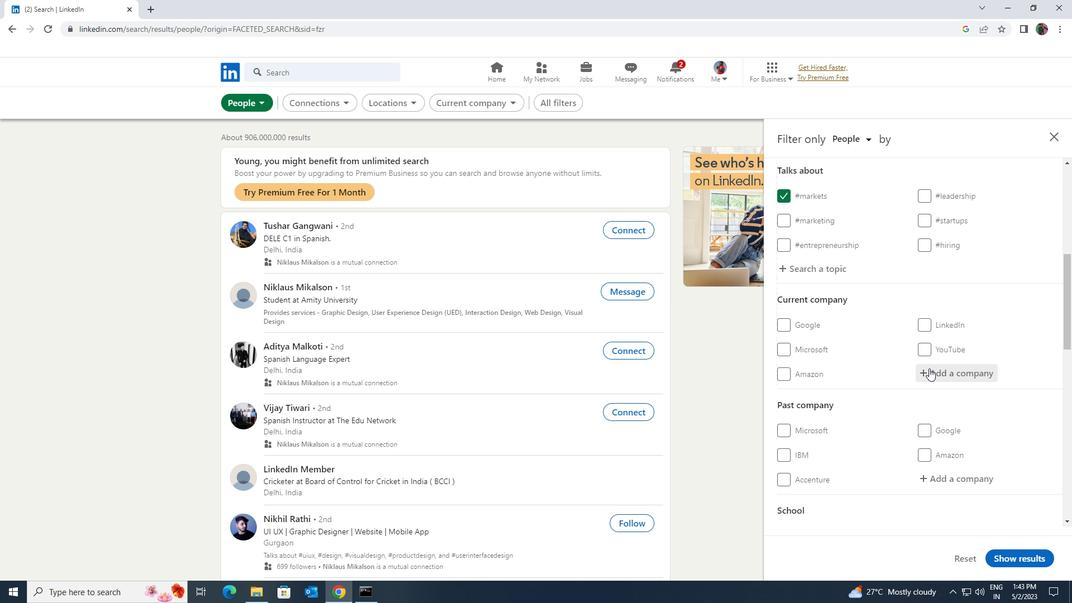 
Action: Key pressed <Key.shift><Key.shift><Key.shift><Key.shift><Key.shift><Key.shift><Key.shift><Key.shift><Key.shift><Key.shift><Key.shift>BO<Key.shift>AT
Screenshot: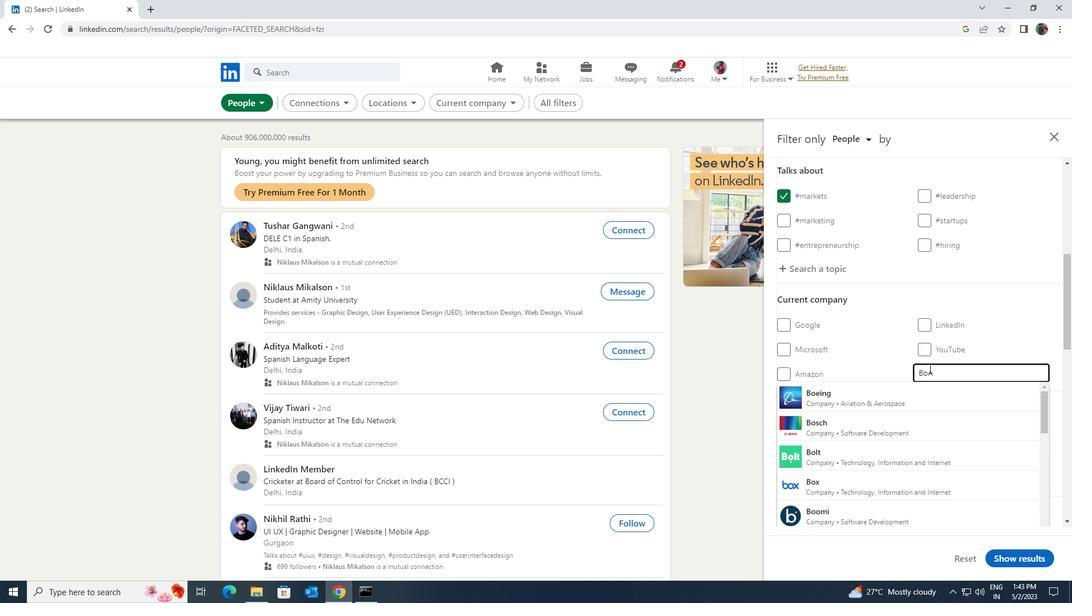 
Action: Mouse moved to (922, 389)
Screenshot: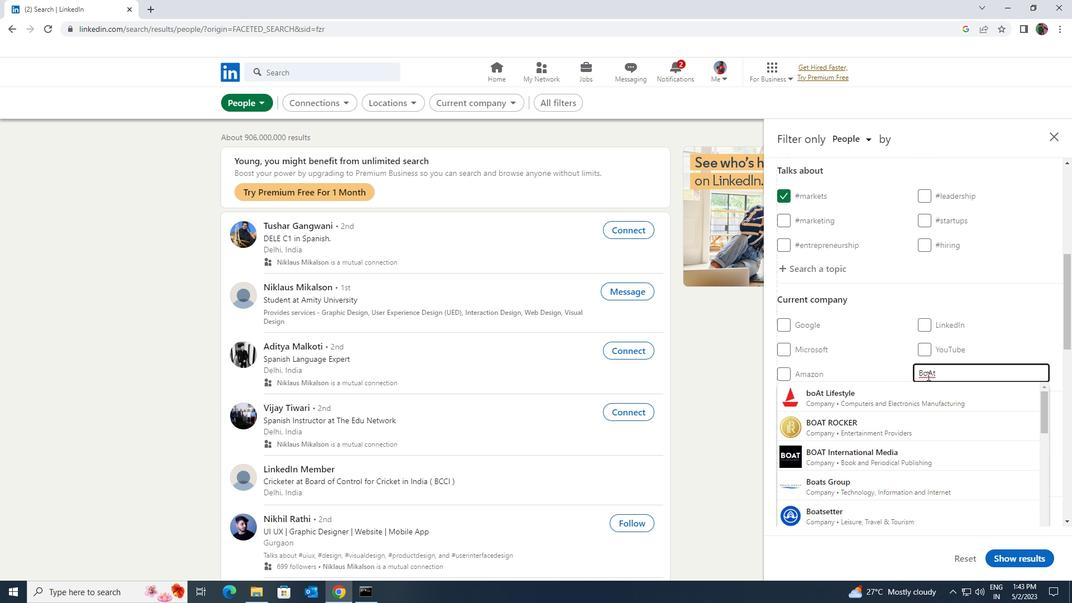 
Action: Mouse pressed left at (922, 389)
Screenshot: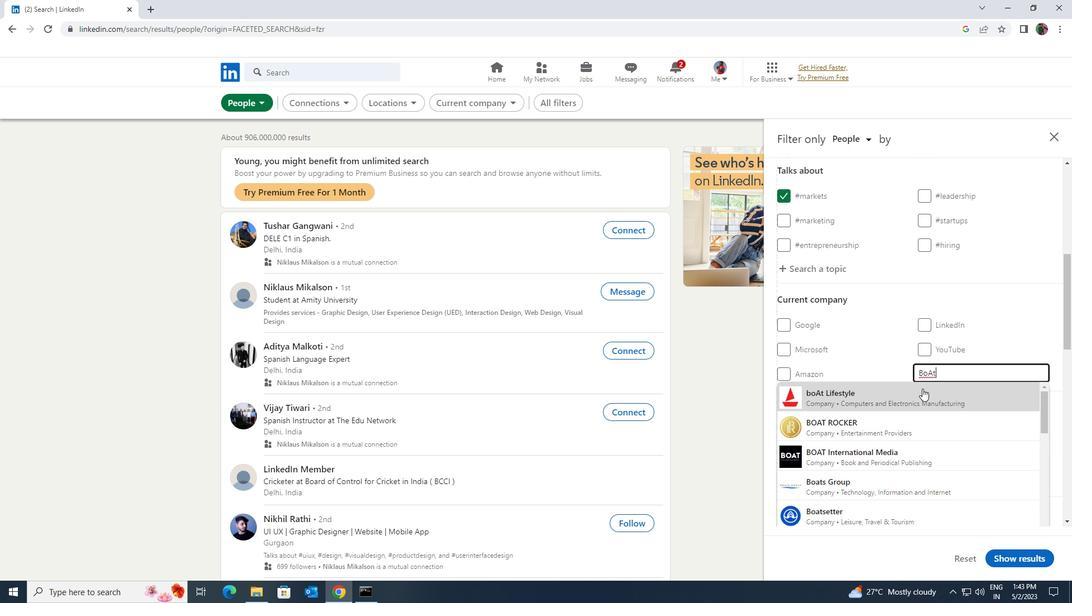 
Action: Mouse scrolled (922, 388) with delta (0, 0)
Screenshot: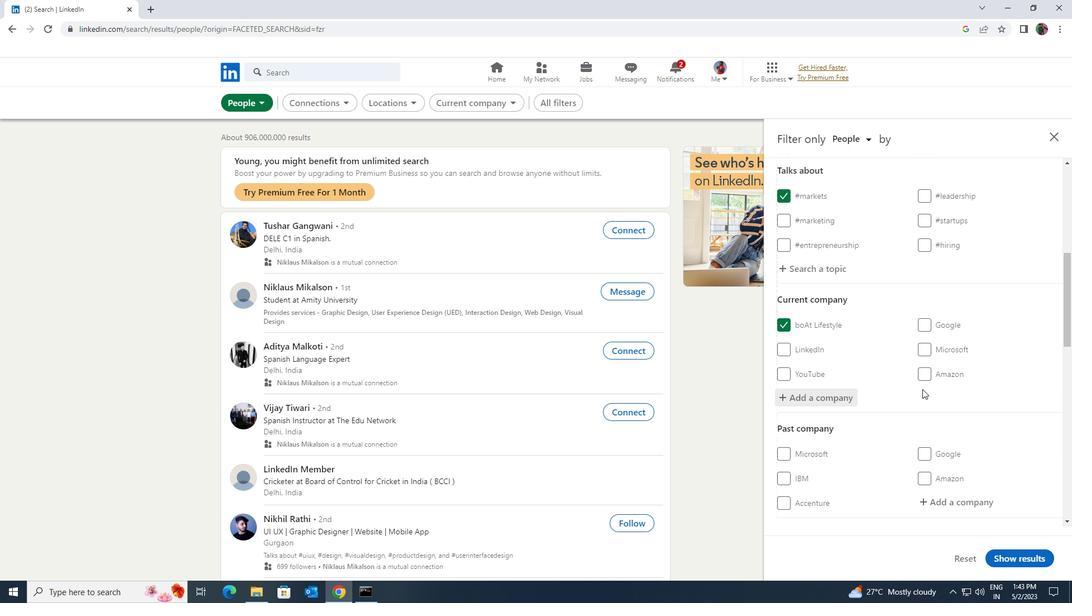 
Action: Mouse scrolled (922, 388) with delta (0, 0)
Screenshot: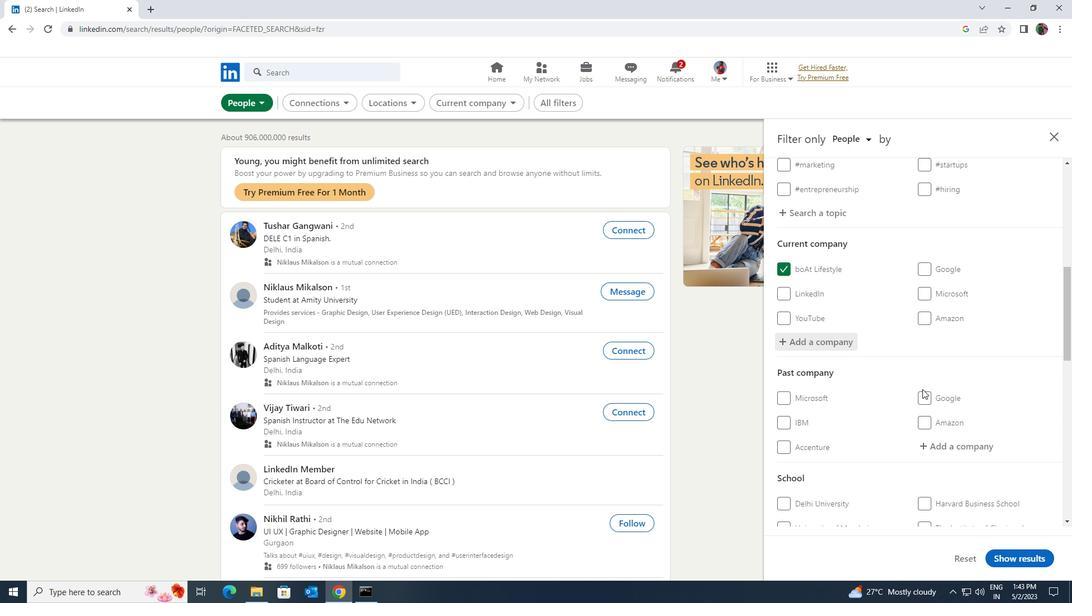 
Action: Mouse scrolled (922, 388) with delta (0, 0)
Screenshot: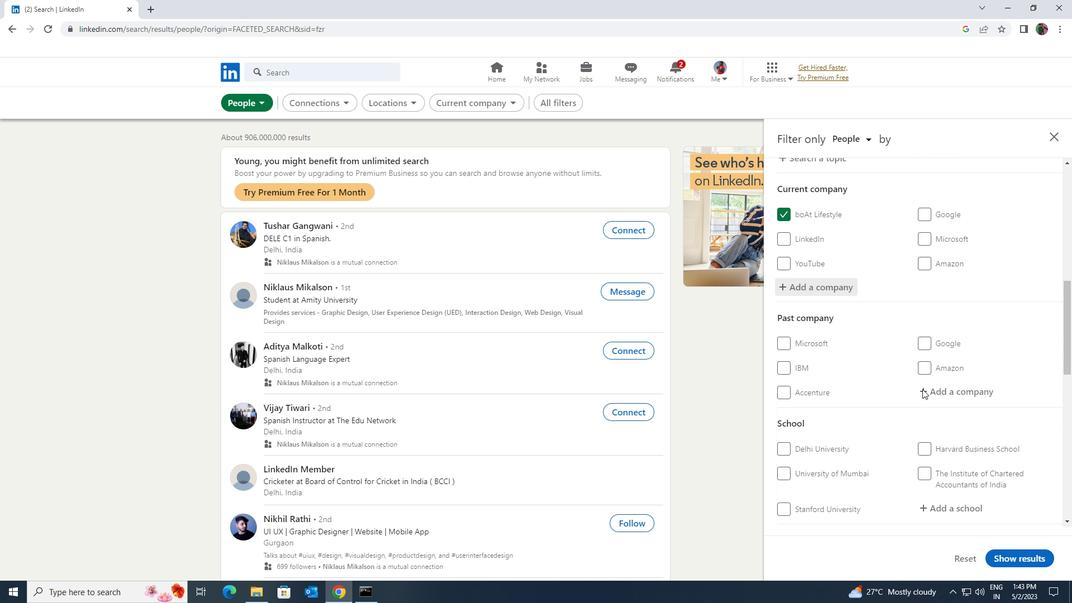
Action: Mouse scrolled (922, 388) with delta (0, 0)
Screenshot: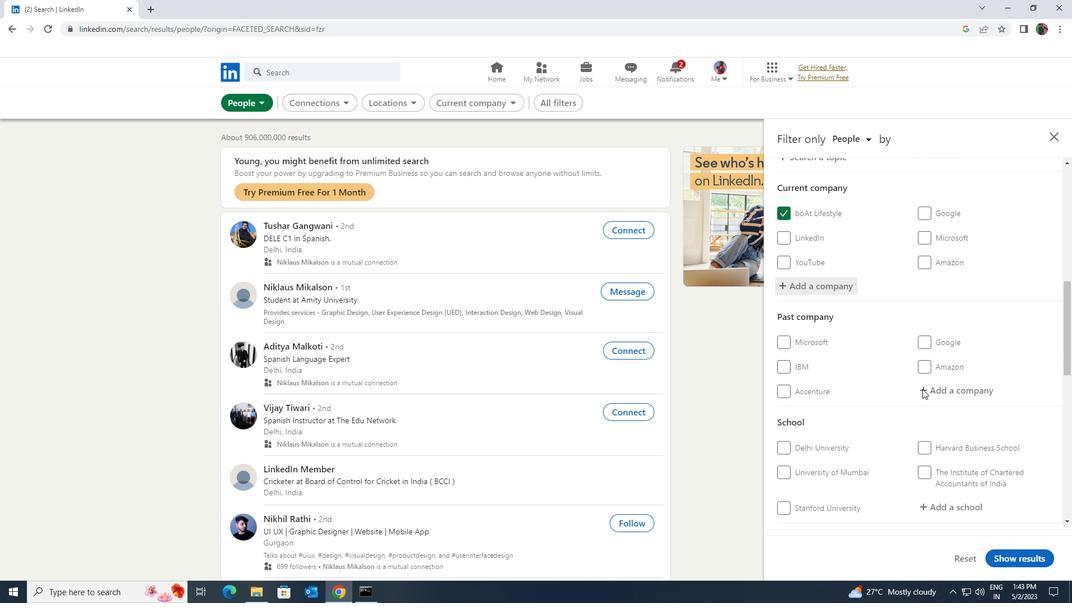 
Action: Mouse moved to (930, 390)
Screenshot: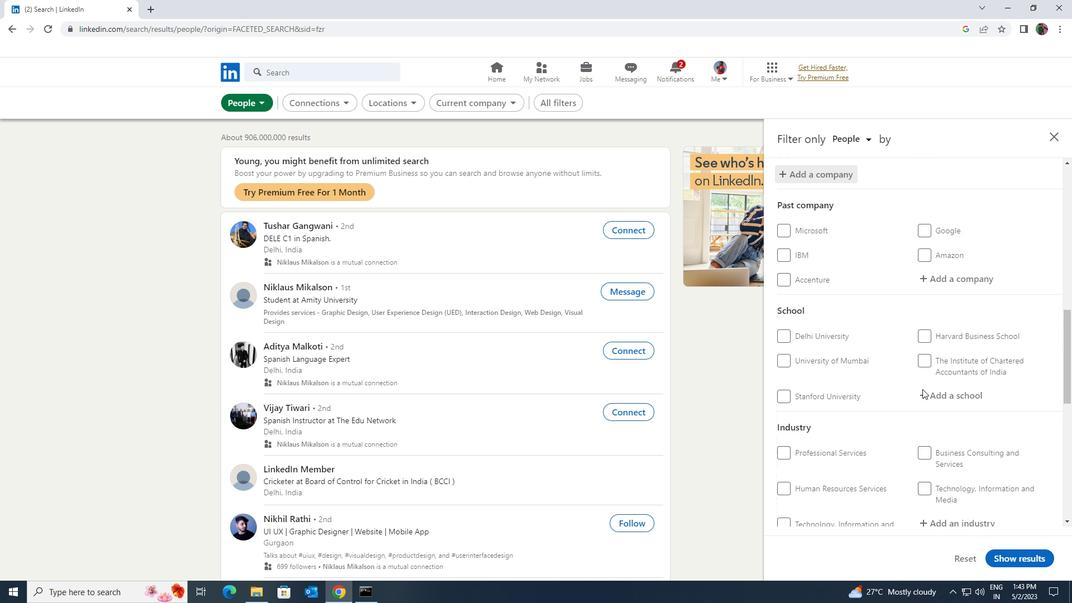 
Action: Mouse pressed left at (930, 390)
Screenshot: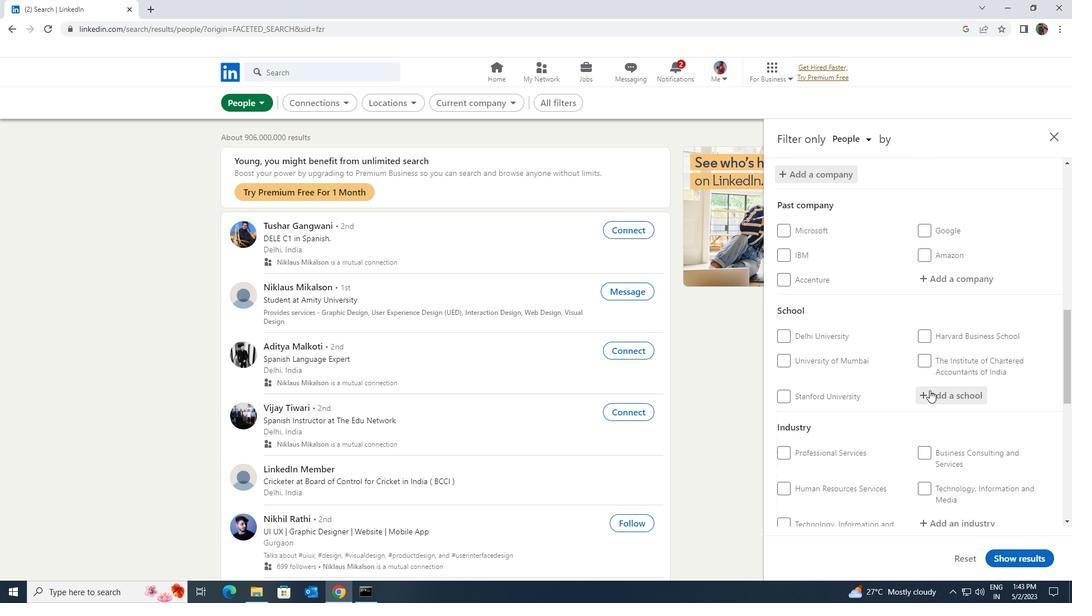 
Action: Key pressed <Key.shift>SBOA
Screenshot: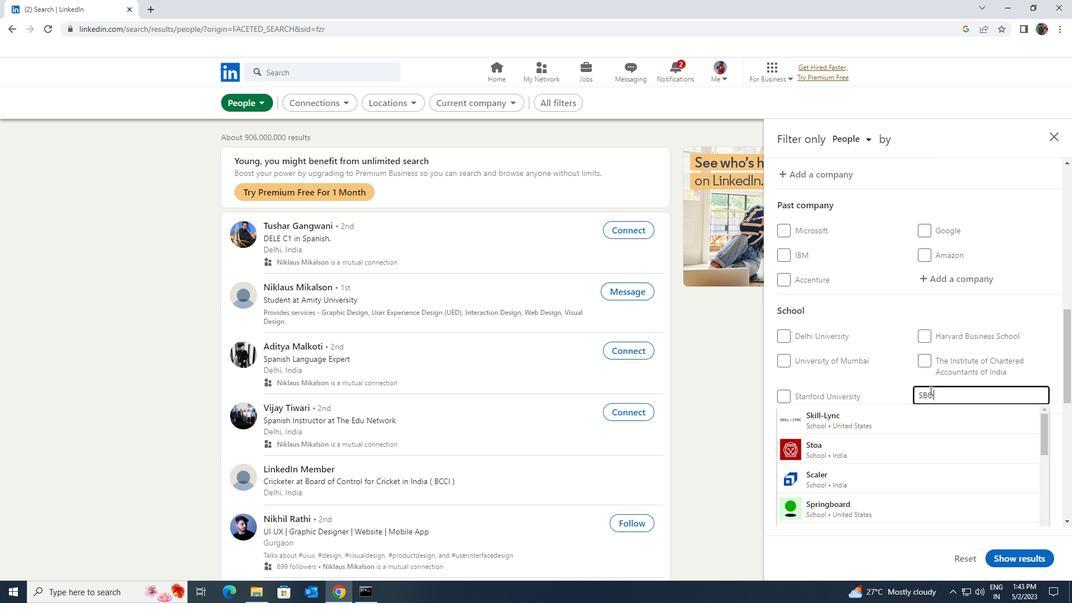 
Action: Mouse moved to (927, 411)
Screenshot: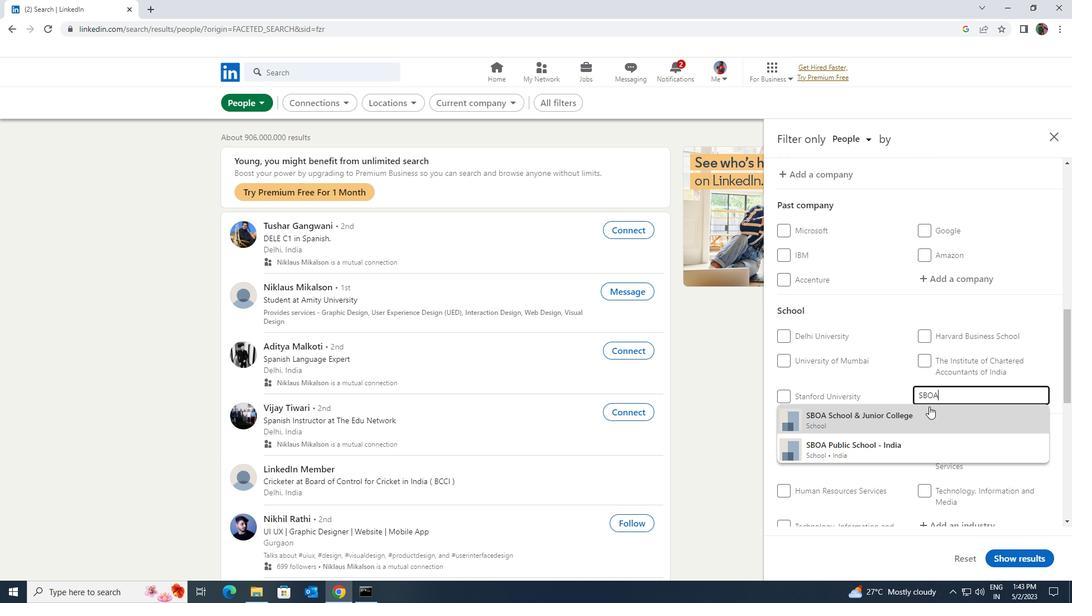 
Action: Mouse pressed left at (927, 411)
Screenshot: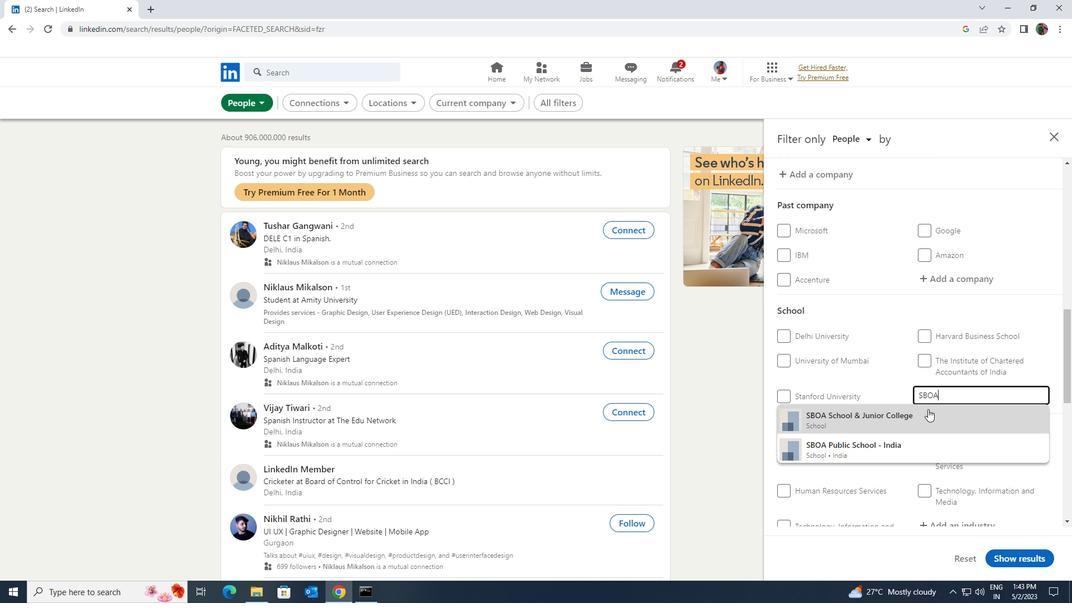 
Action: Mouse moved to (926, 412)
Screenshot: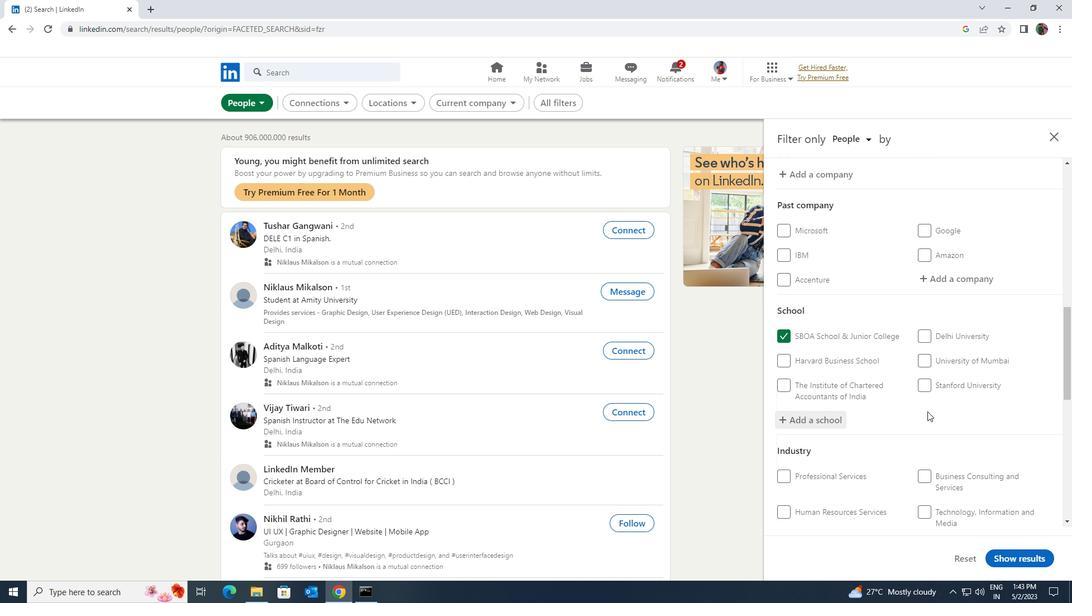 
Action: Mouse scrolled (926, 411) with delta (0, 0)
Screenshot: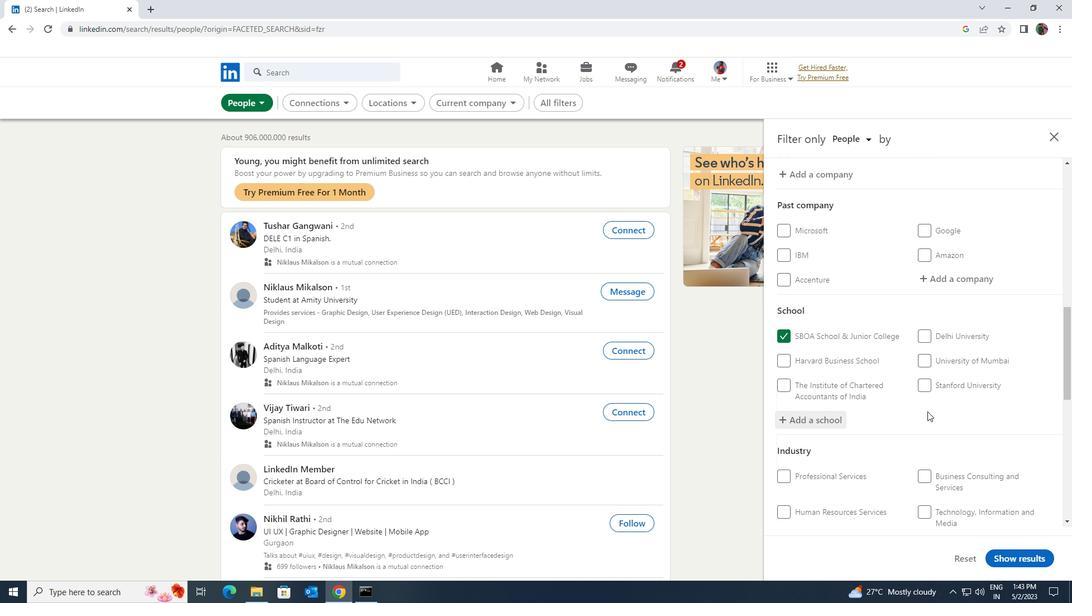 
Action: Mouse moved to (924, 413)
Screenshot: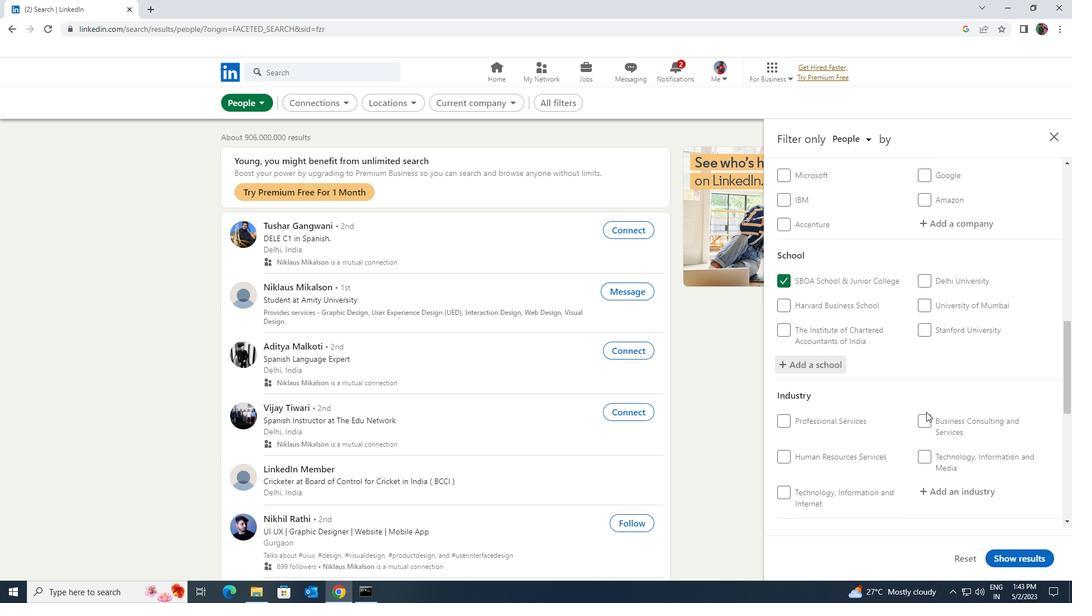 
Action: Mouse scrolled (924, 412) with delta (0, 0)
Screenshot: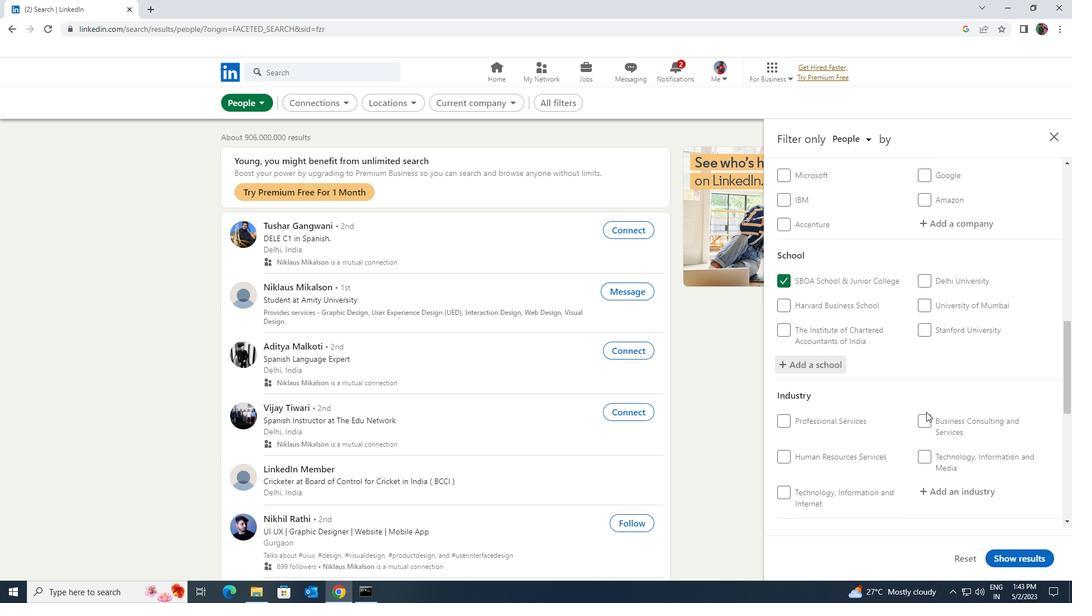 
Action: Mouse moved to (929, 430)
Screenshot: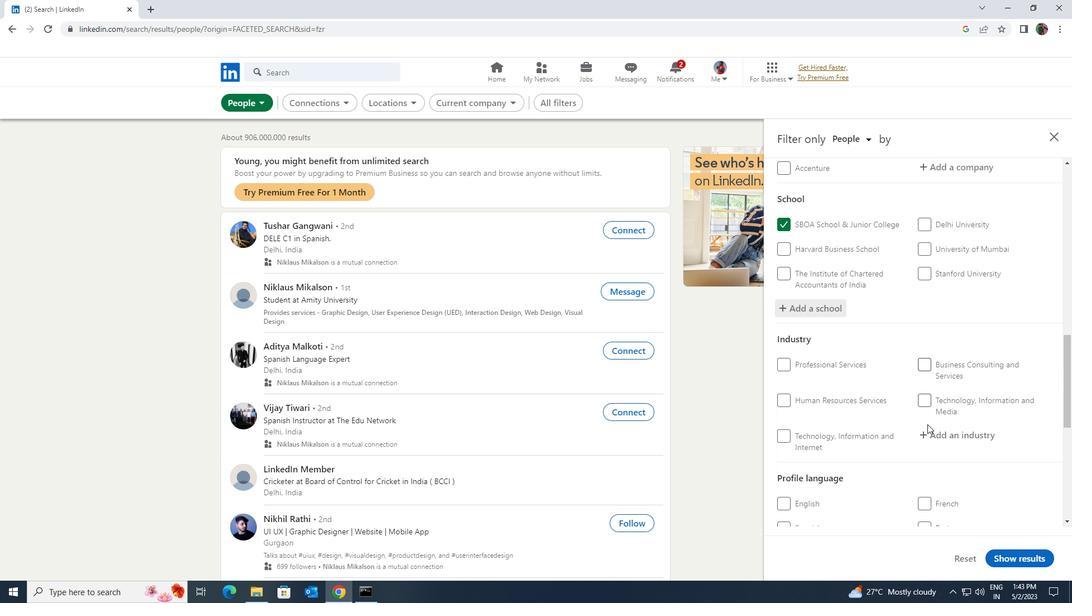 
Action: Mouse pressed left at (929, 430)
Screenshot: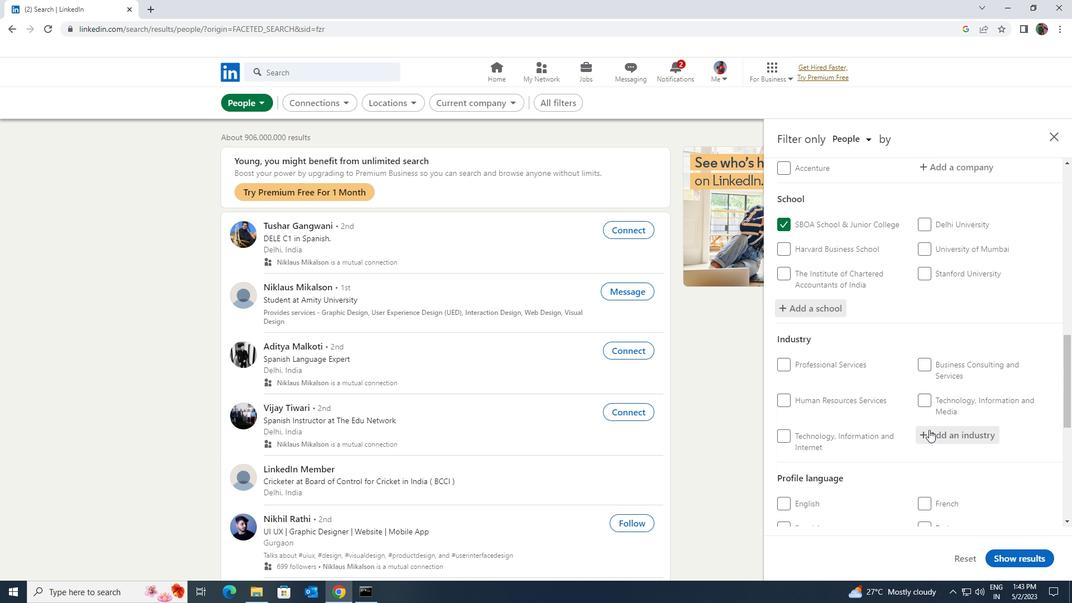 
Action: Mouse moved to (930, 430)
Screenshot: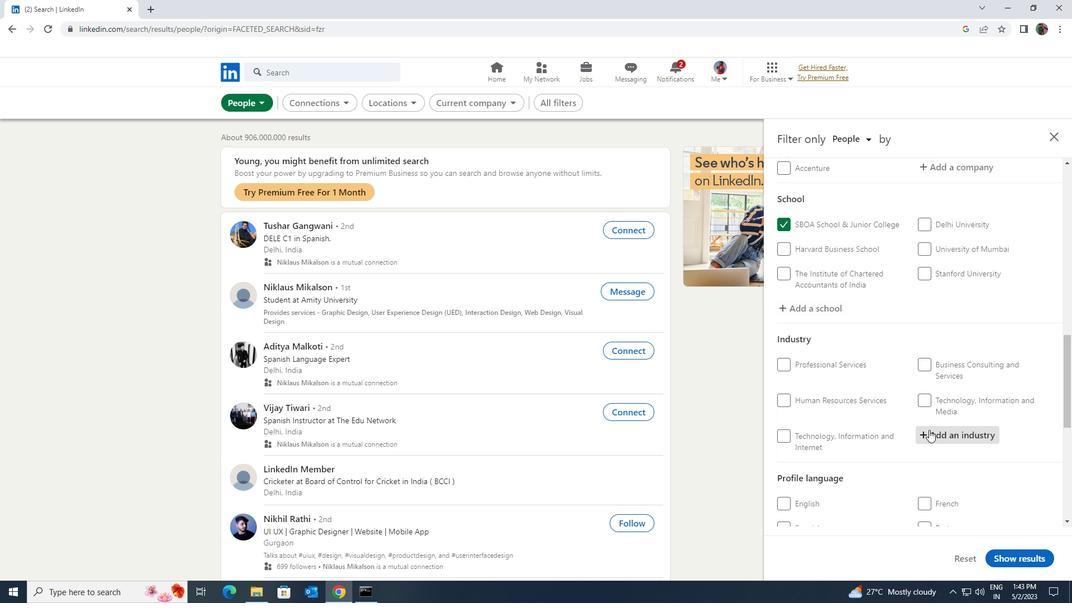 
Action: Key pressed <Key.shift><Key.shift><Key.shift><Key.shift><Key.shift>METAL<Key.space><Key.shift>ORE
Screenshot: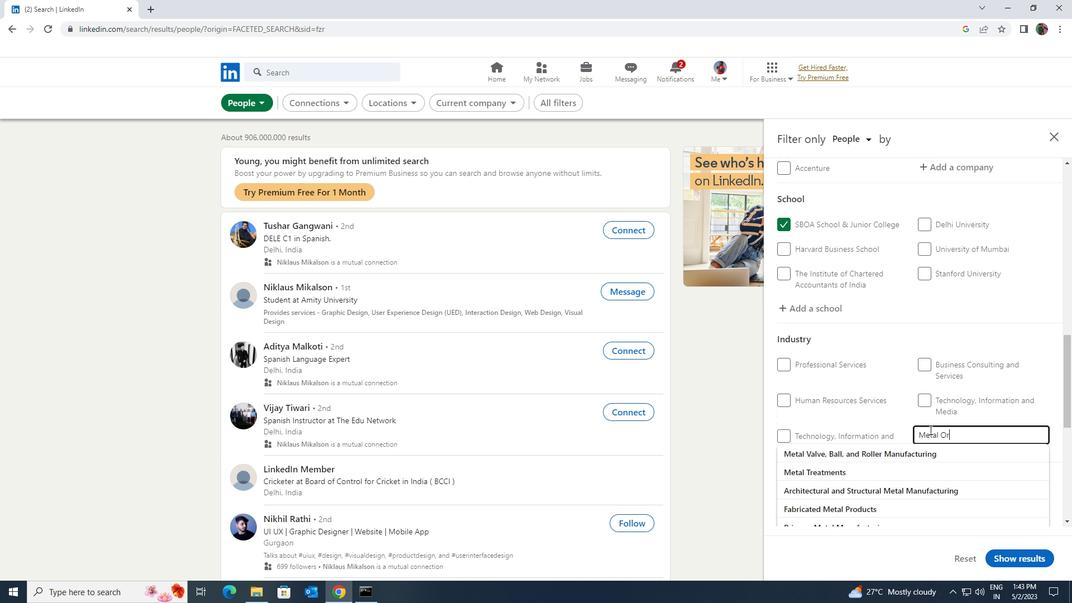 
Action: Mouse moved to (935, 448)
Screenshot: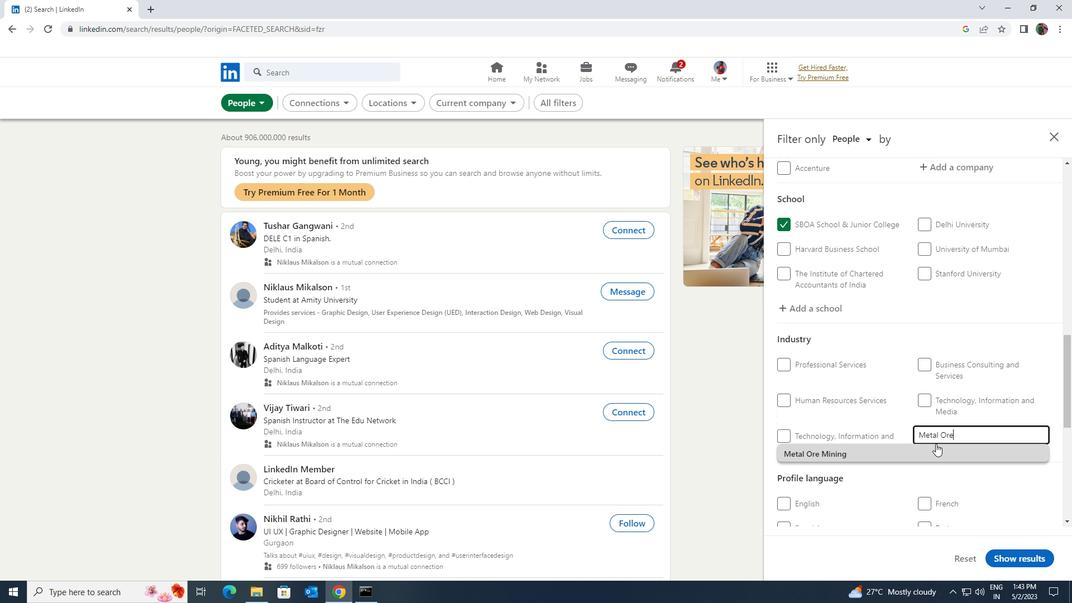 
Action: Mouse pressed left at (935, 448)
Screenshot: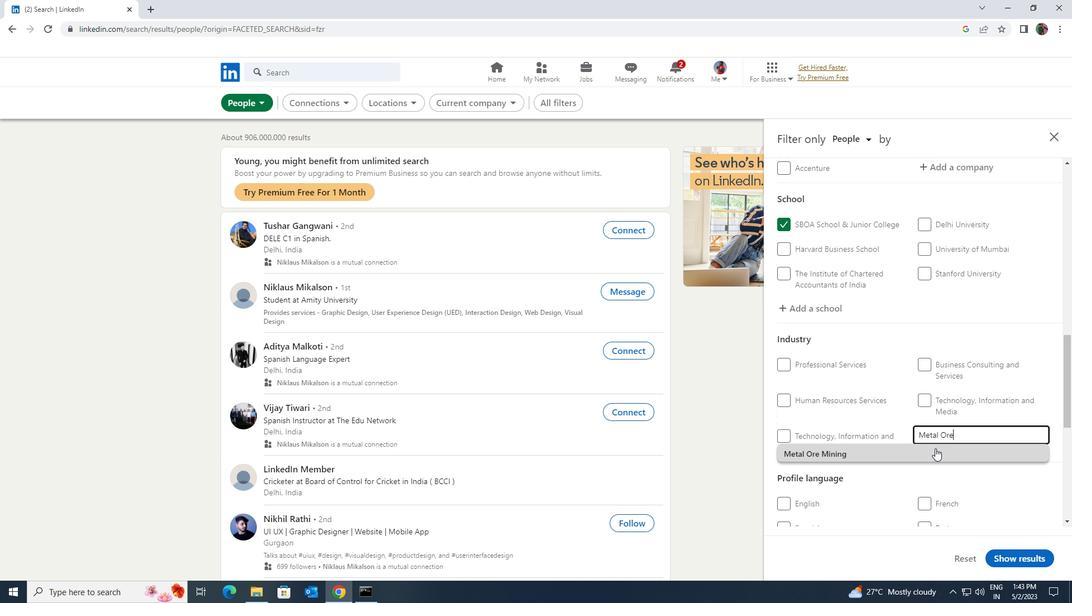 
Action: Mouse scrolled (935, 448) with delta (0, 0)
Screenshot: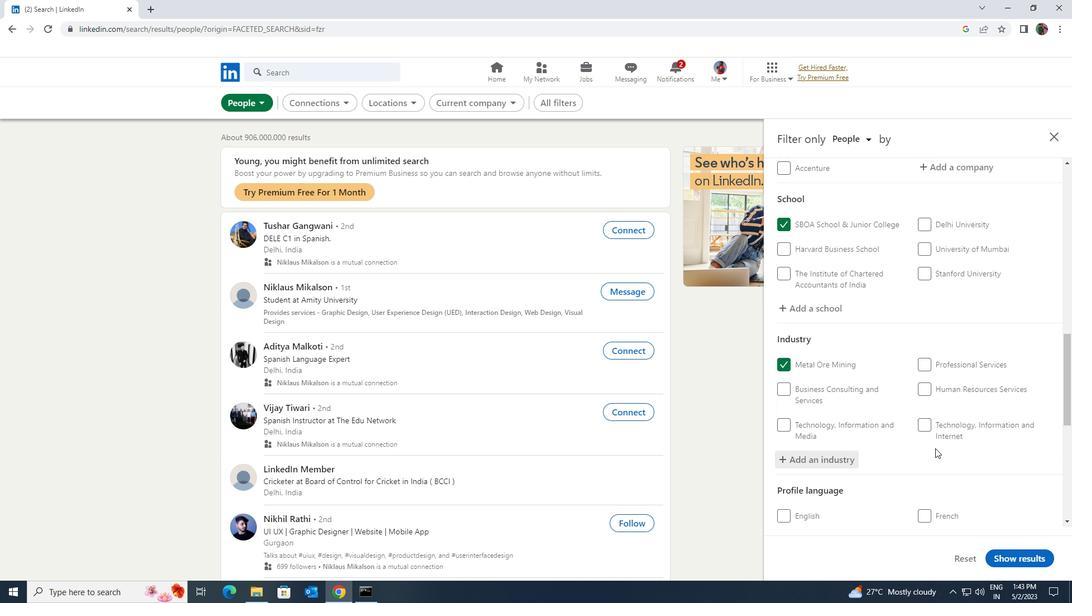 
Action: Mouse scrolled (935, 448) with delta (0, 0)
Screenshot: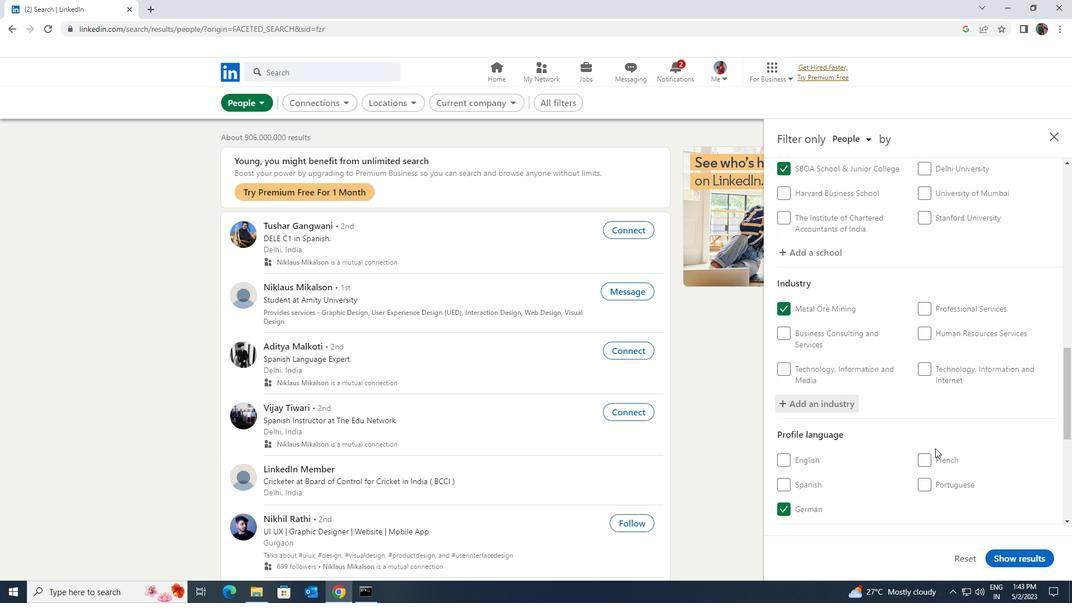 
Action: Mouse scrolled (935, 448) with delta (0, 0)
Screenshot: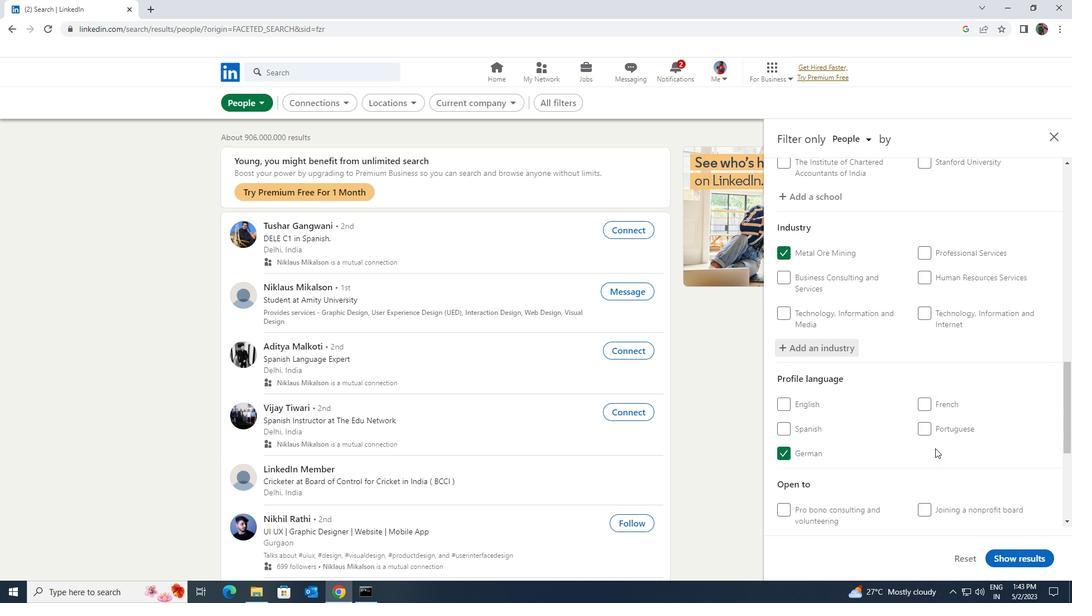 
Action: Mouse scrolled (935, 448) with delta (0, 0)
Screenshot: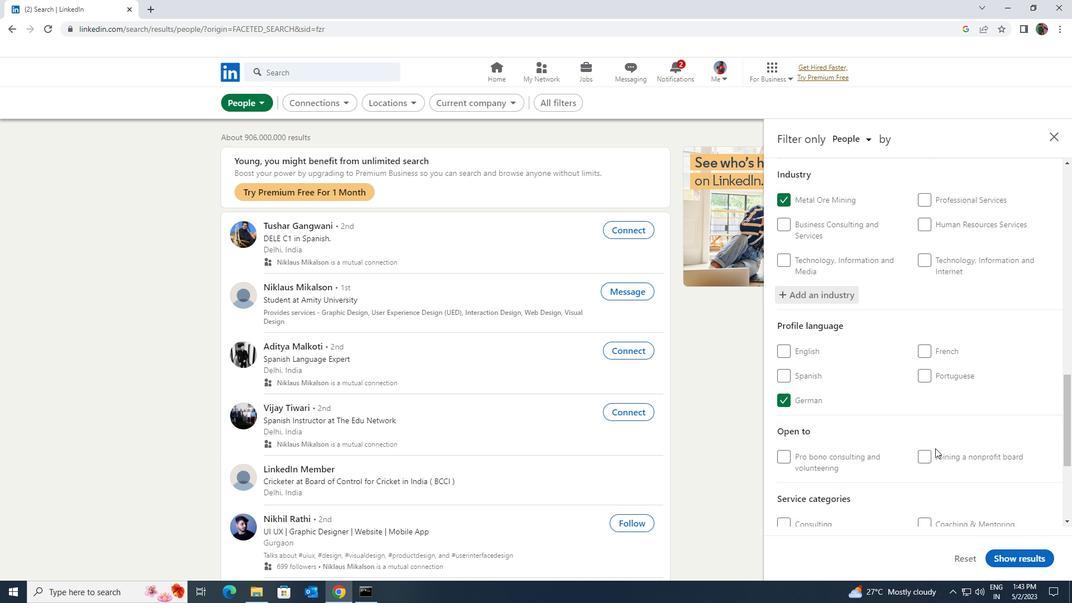 
Action: Mouse scrolled (935, 448) with delta (0, 0)
Screenshot: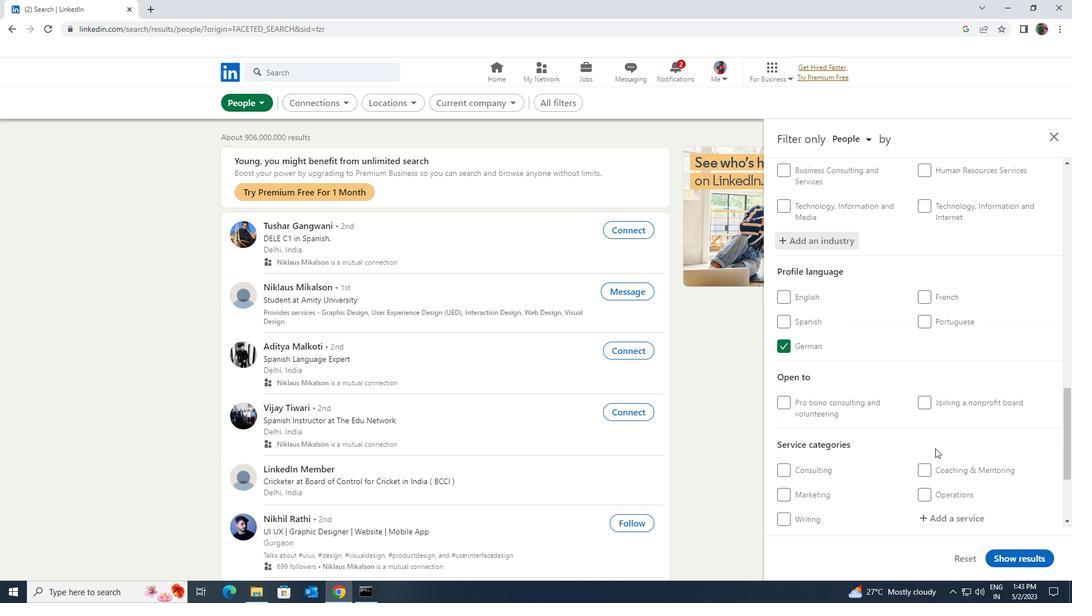 
Action: Mouse scrolled (935, 448) with delta (0, 0)
Screenshot: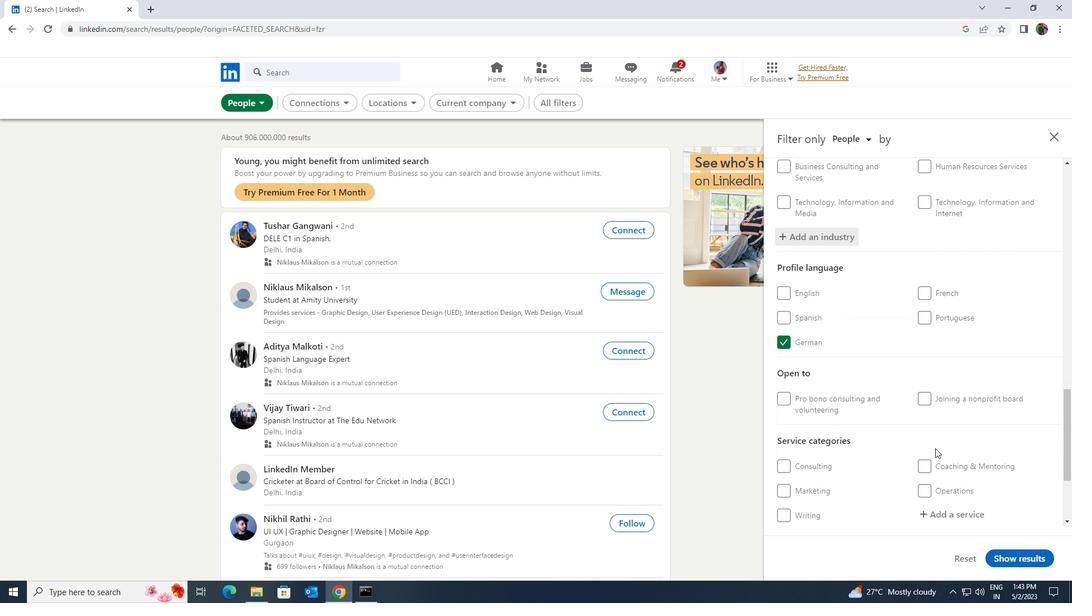 
Action: Mouse moved to (942, 406)
Screenshot: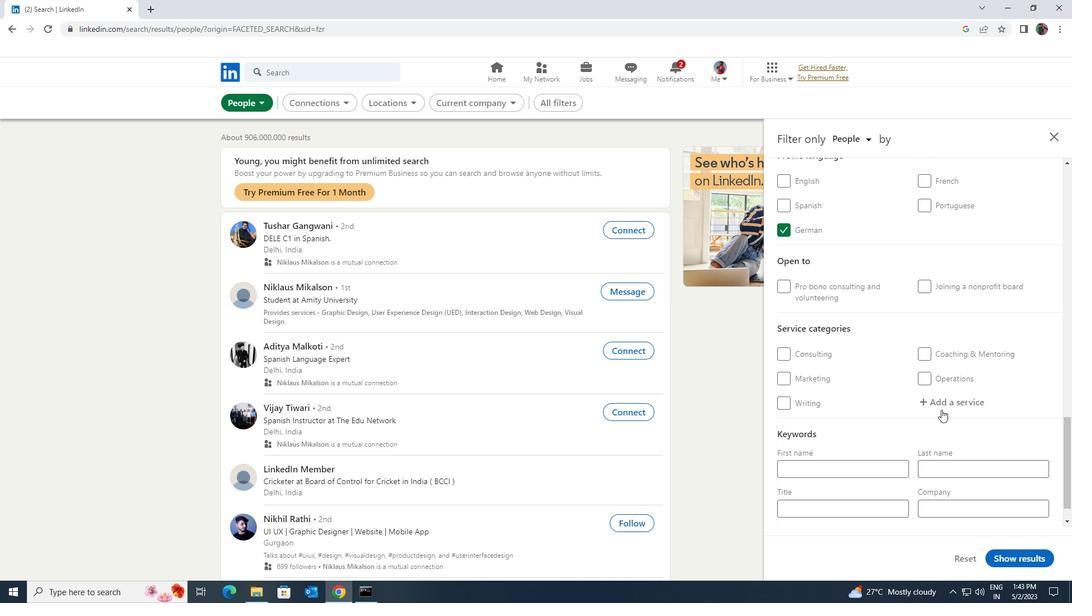 
Action: Mouse pressed left at (942, 406)
Screenshot: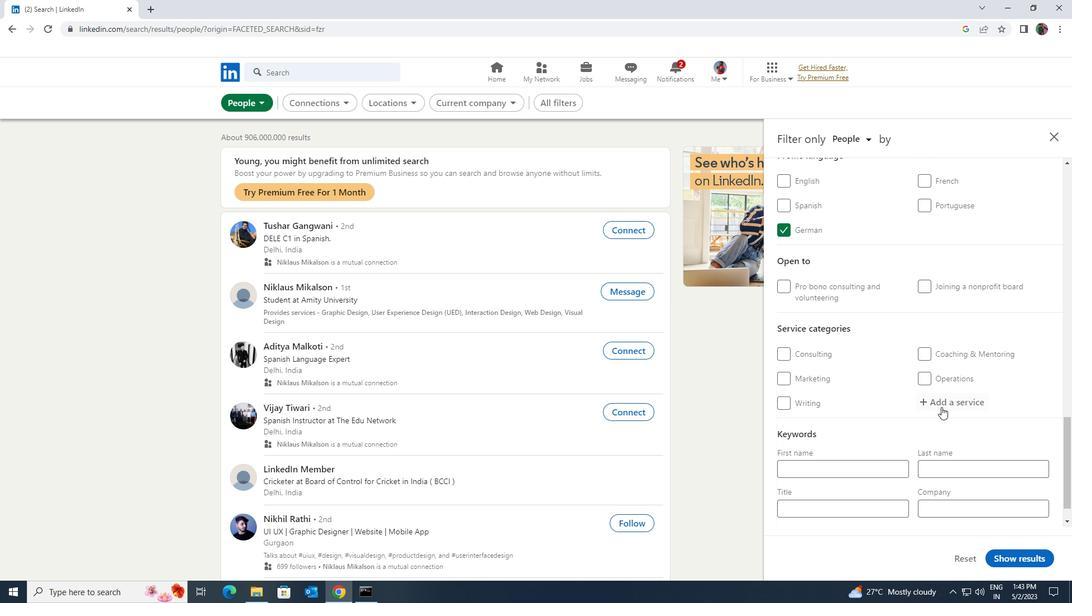 
Action: Mouse moved to (940, 406)
Screenshot: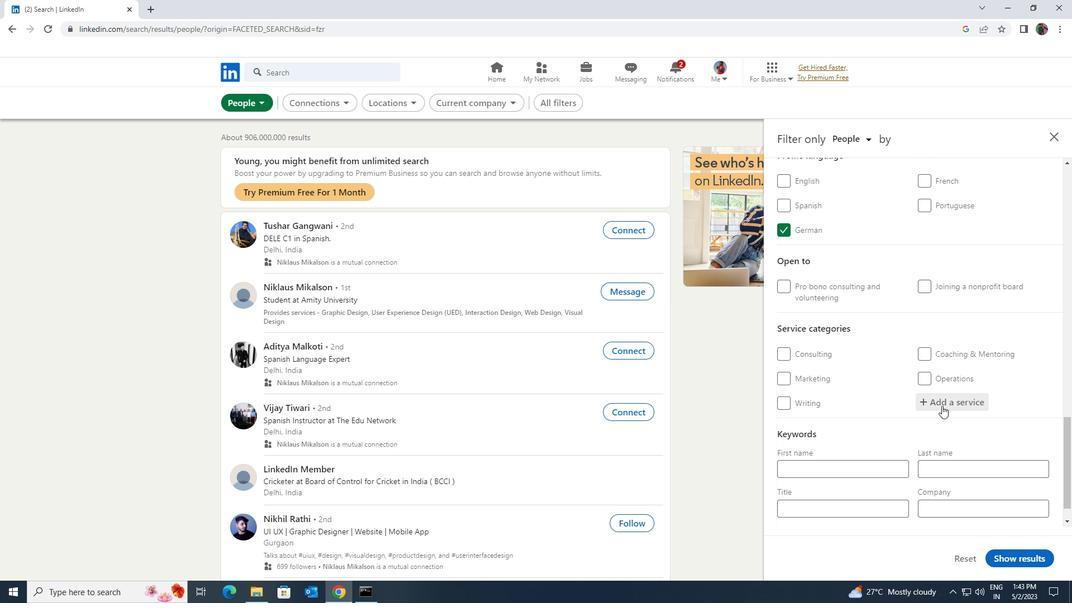 
Action: Key pressed <Key.shift>EVEN
Screenshot: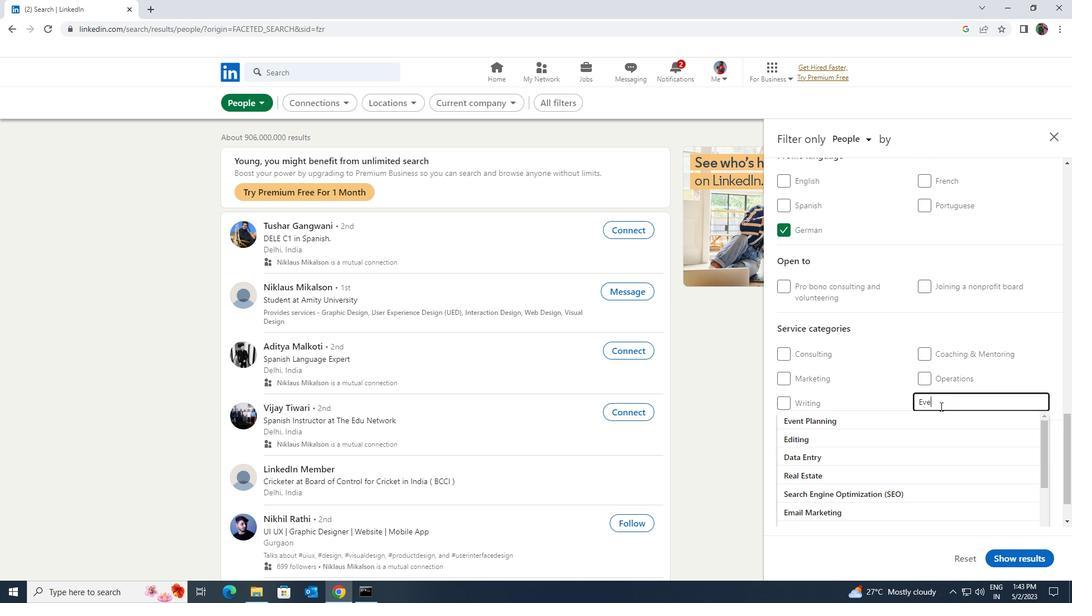 
Action: Mouse moved to (940, 406)
Screenshot: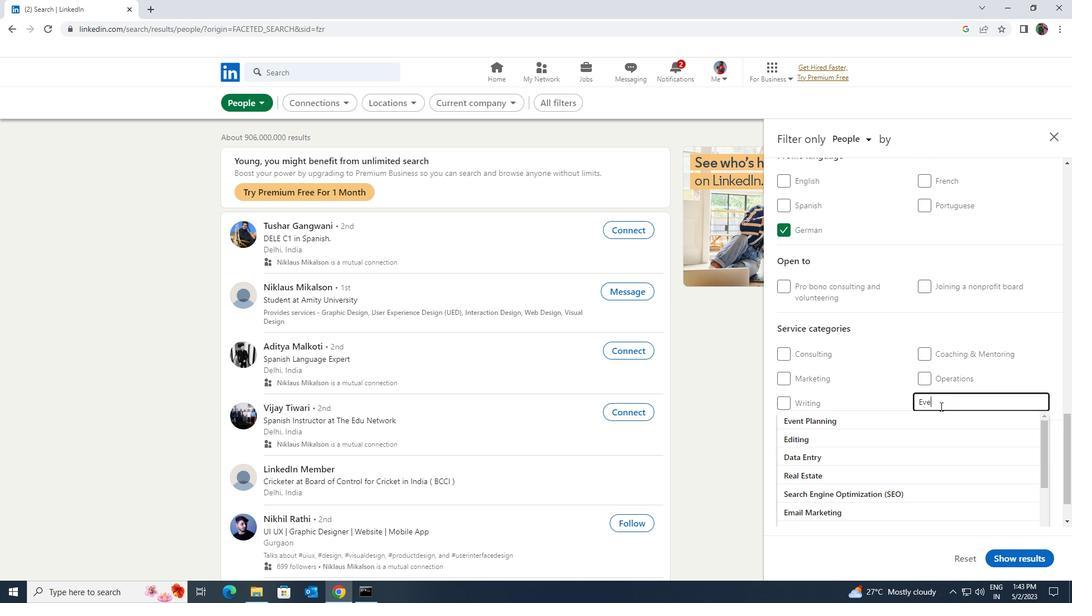 
Action: Key pressed T<Key.space><Key.shift>PLA
Screenshot: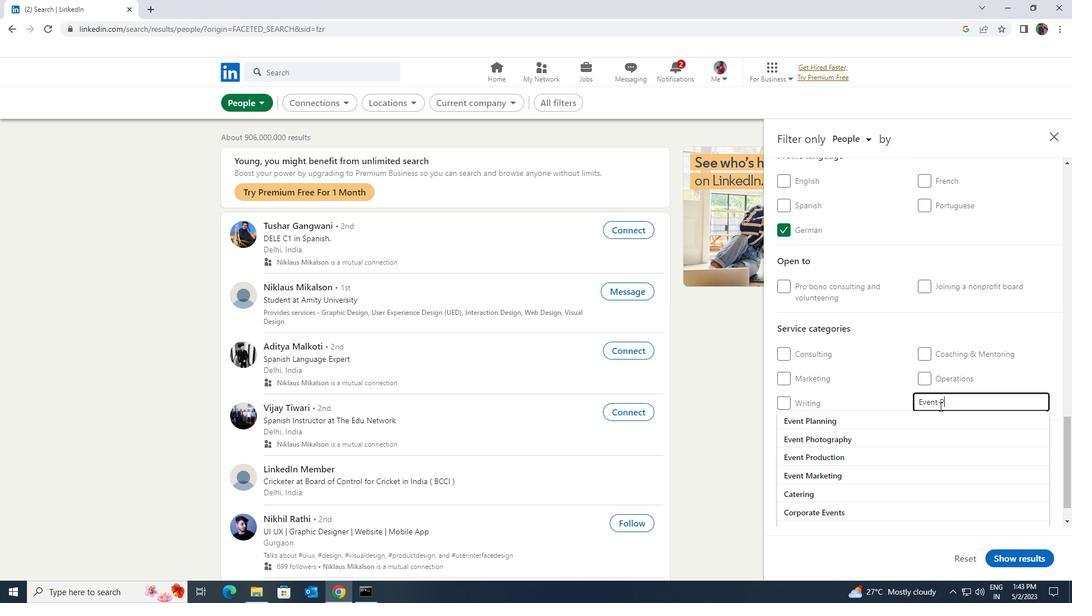 
Action: Mouse moved to (930, 415)
Screenshot: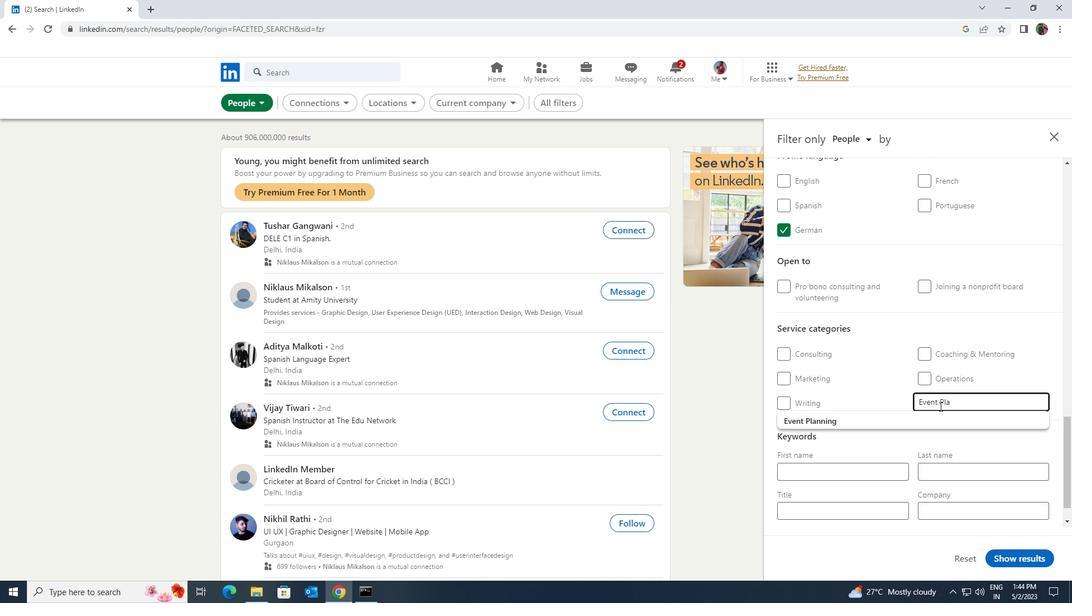 
Action: Mouse pressed left at (930, 415)
Screenshot: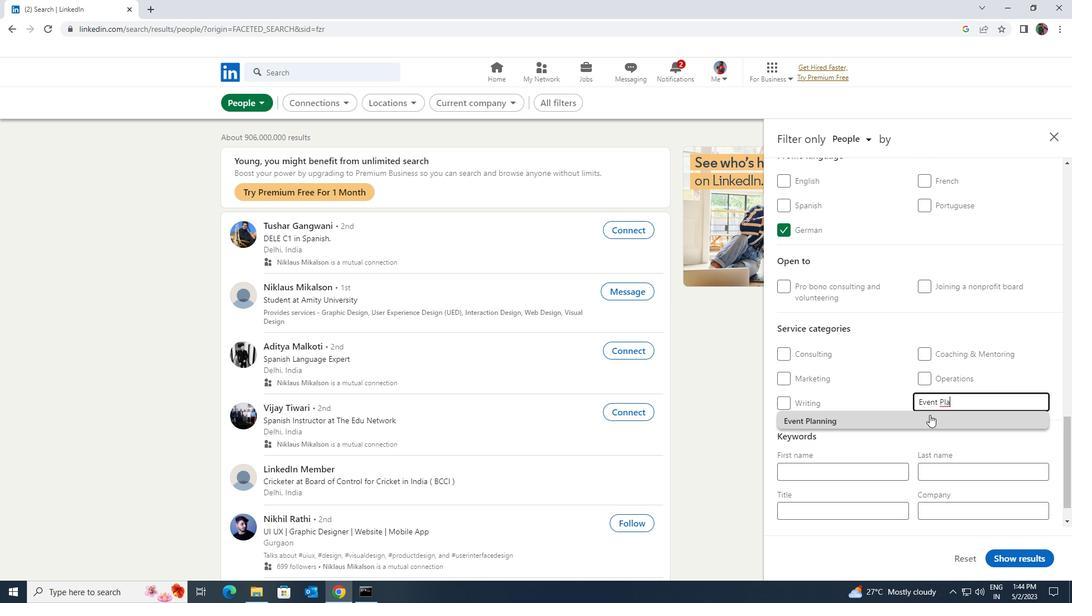 
Action: Mouse scrolled (930, 414) with delta (0, 0)
Screenshot: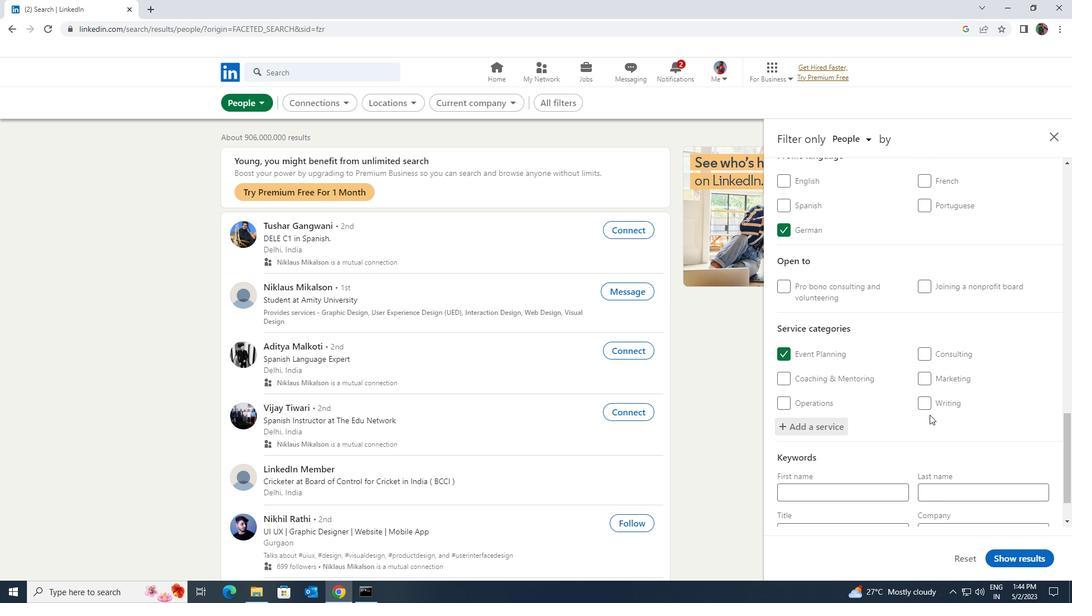 
Action: Mouse scrolled (930, 414) with delta (0, 0)
Screenshot: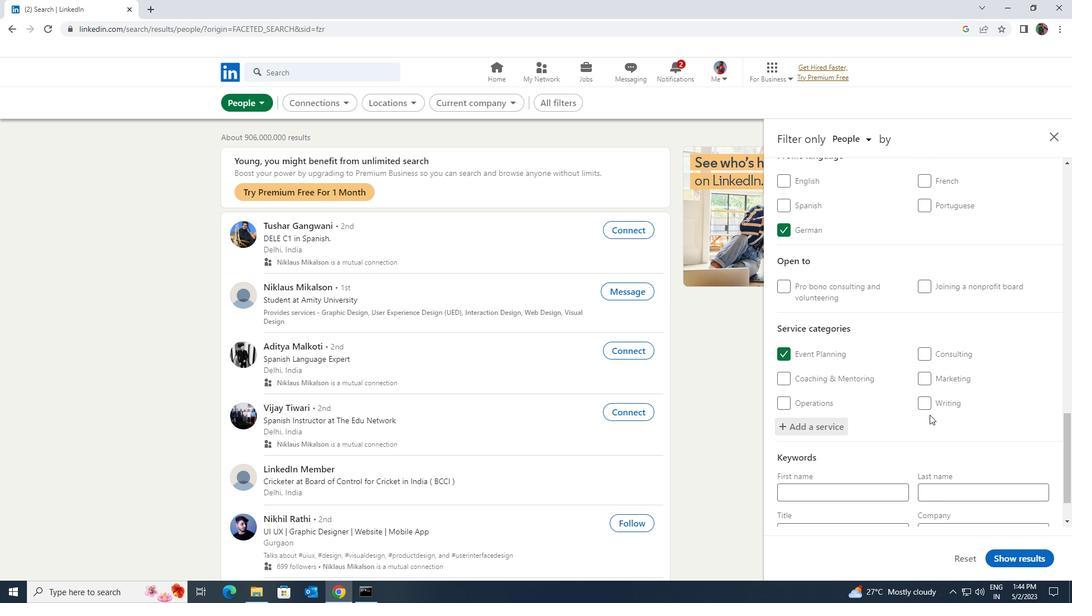 
Action: Mouse scrolled (930, 414) with delta (0, 0)
Screenshot: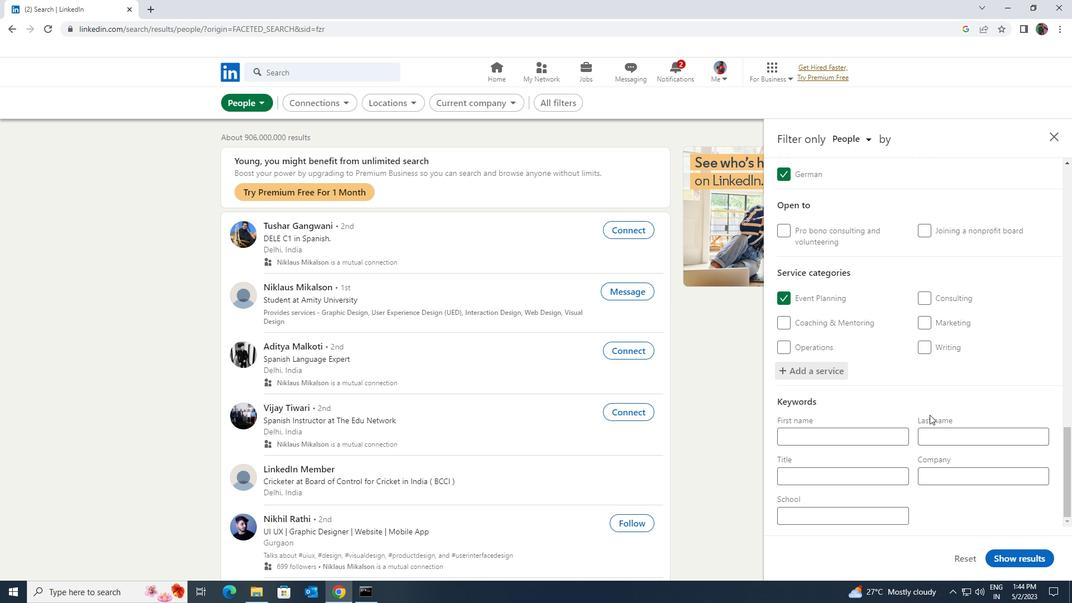 
Action: Mouse moved to (884, 469)
Screenshot: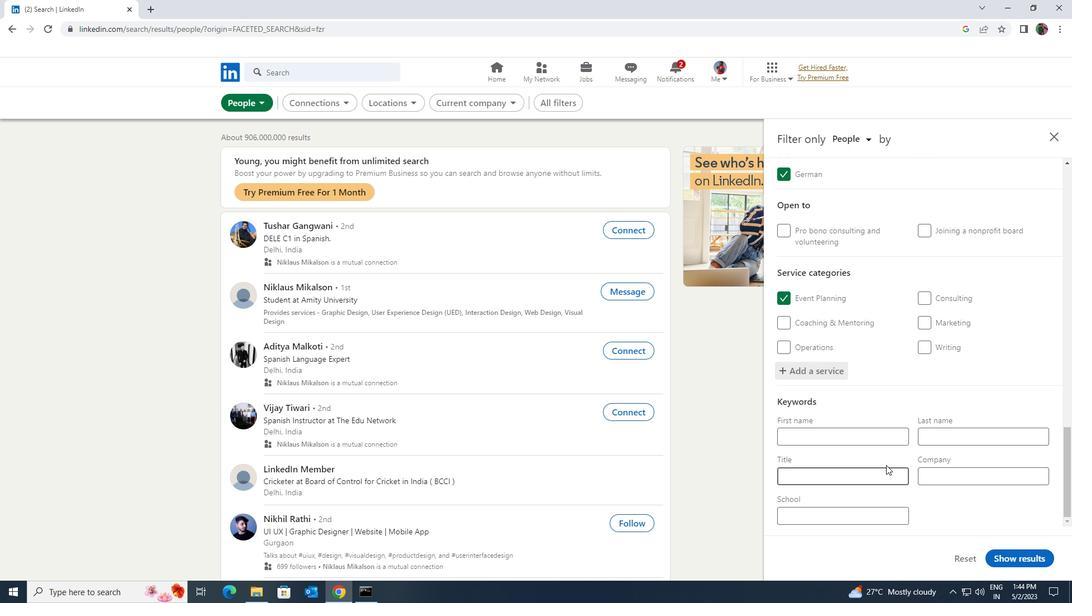 
Action: Mouse pressed left at (884, 469)
Screenshot: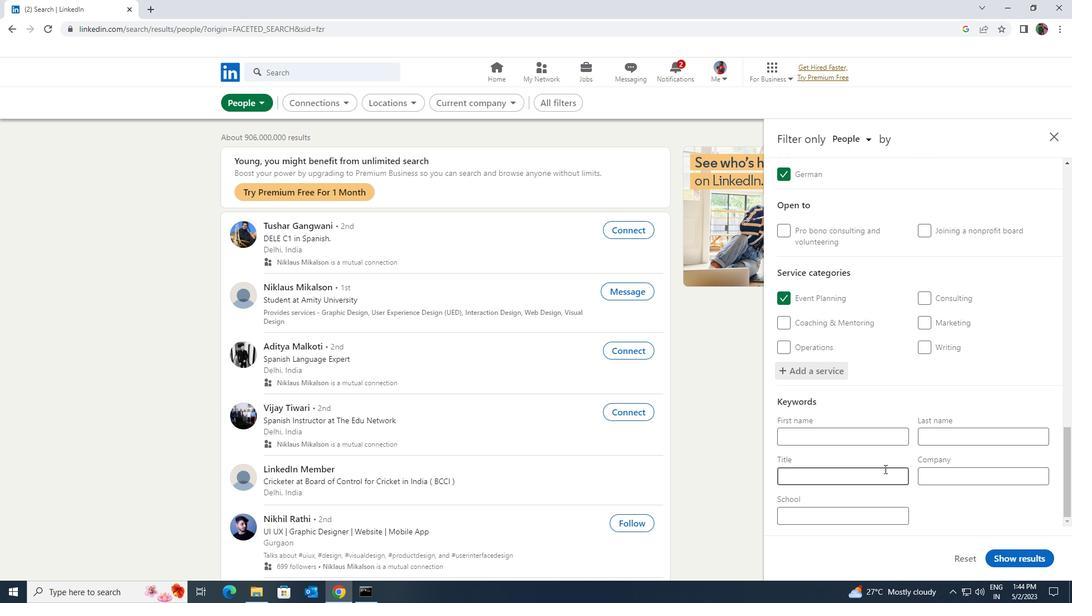 
Action: Key pressed <Key.shift><Key.shift><Key.shift>DIRECTOR
Screenshot: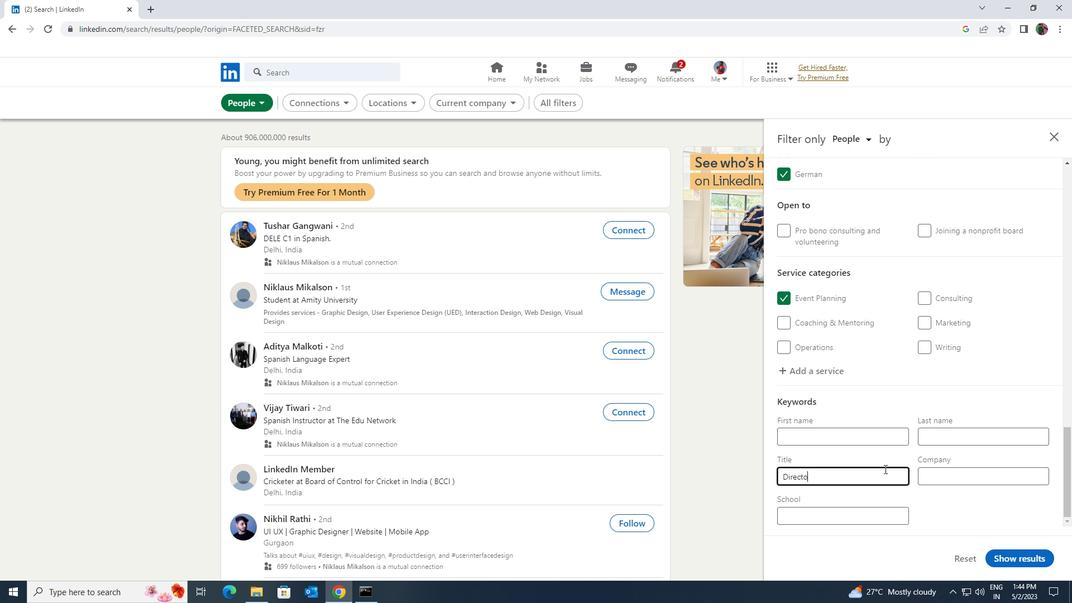 
Action: Mouse moved to (1008, 558)
Screenshot: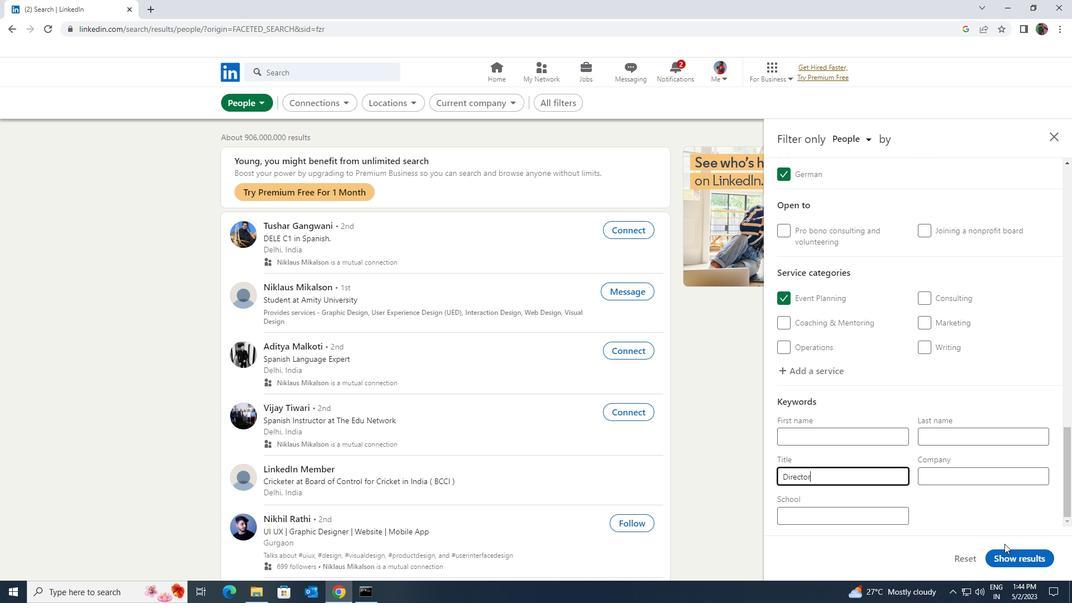 
Action: Mouse pressed left at (1008, 558)
Screenshot: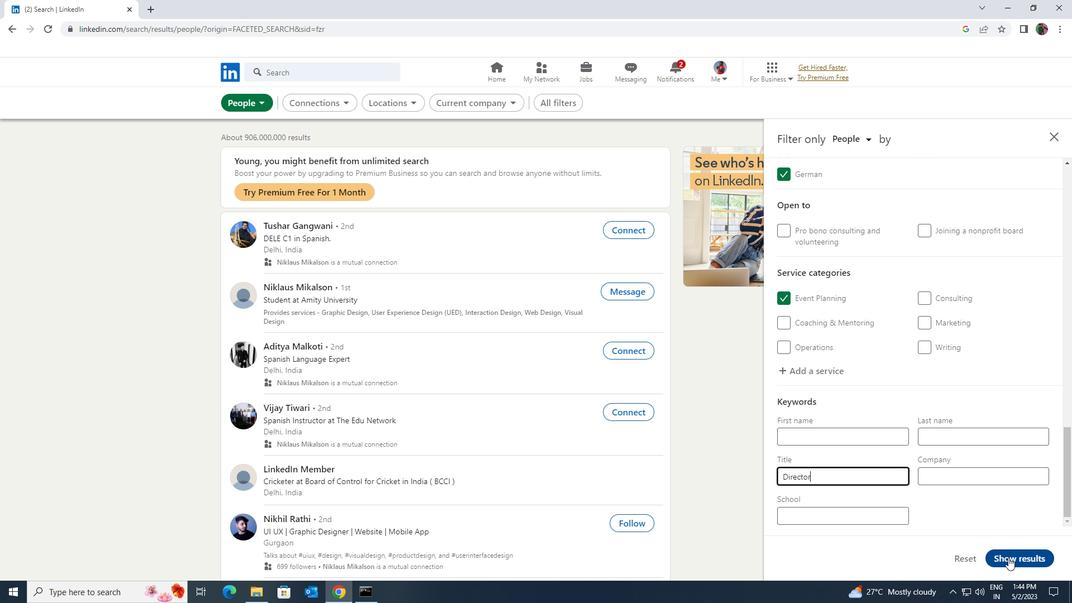
